 Task: Add Derma-E Vitamin C Weightless Moisturizer SPF 45 to the cart.
Action: Mouse moved to (850, 331)
Screenshot: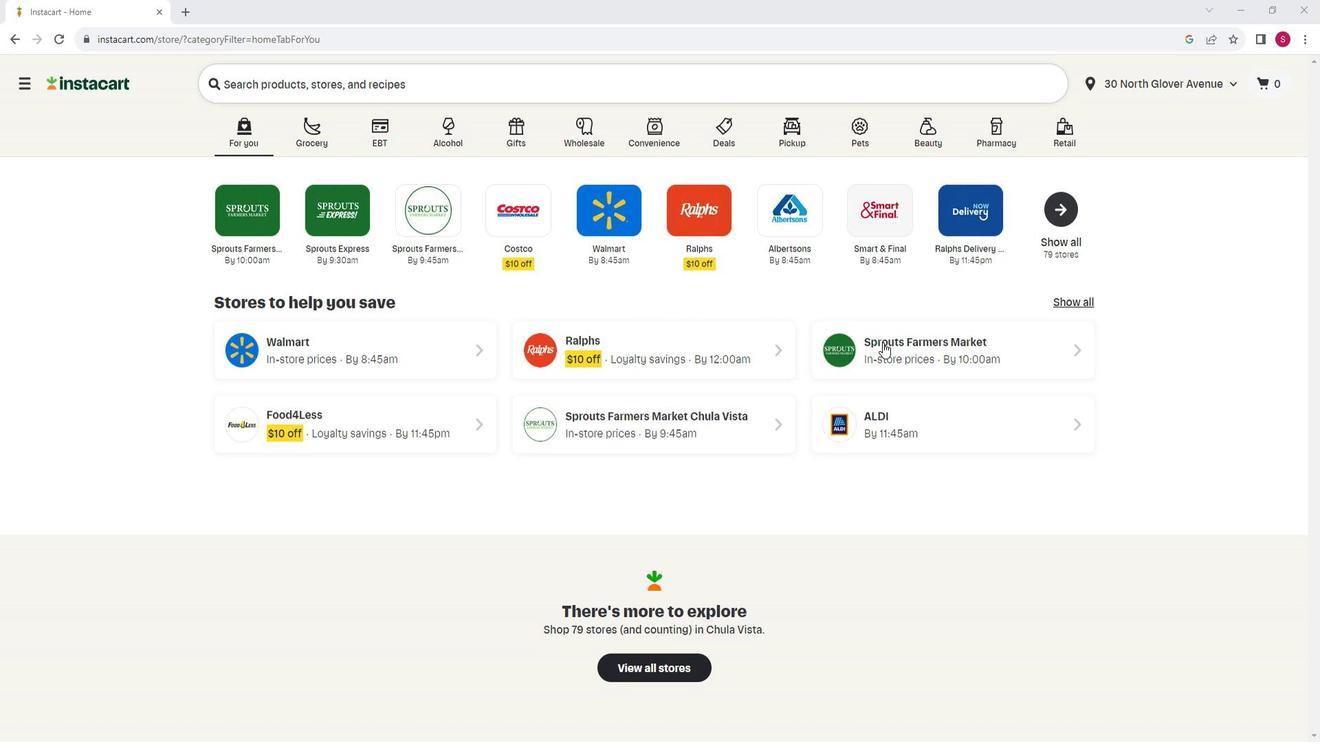
Action: Mouse pressed left at (850, 331)
Screenshot: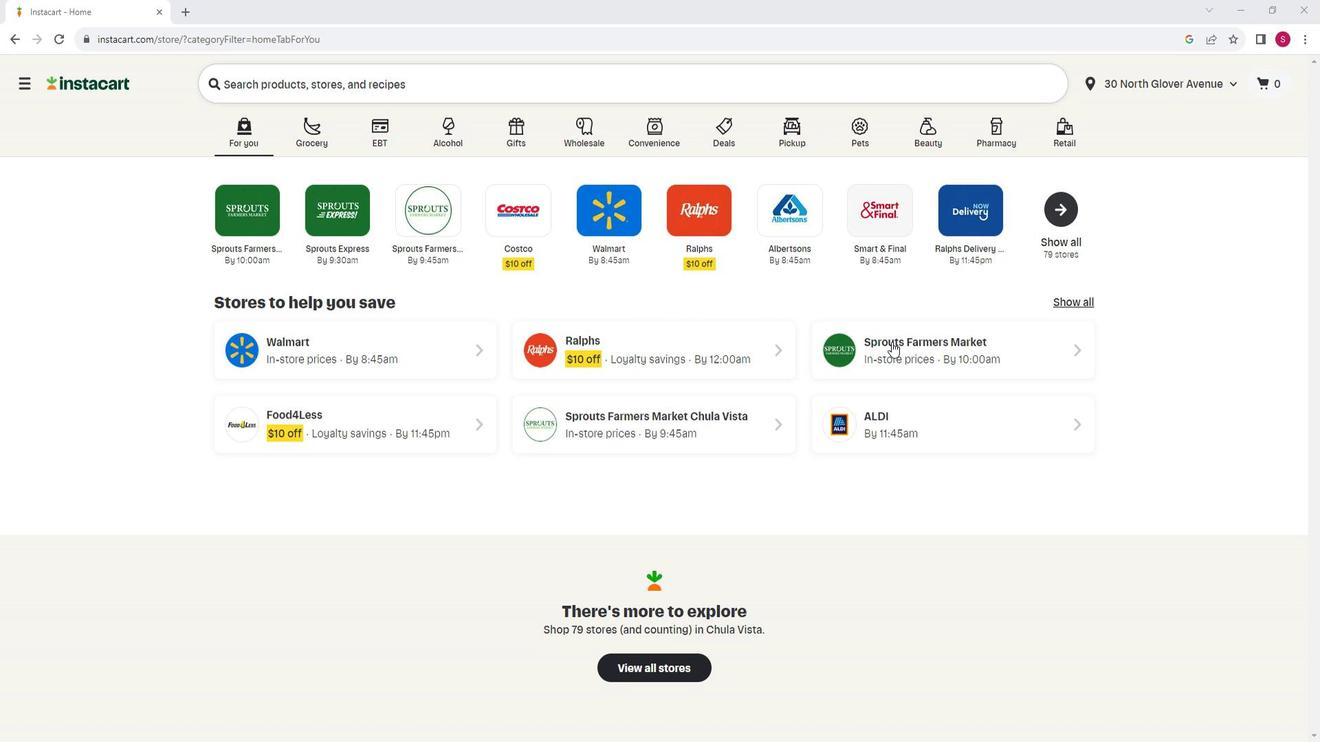 
Action: Mouse moved to (114, 472)
Screenshot: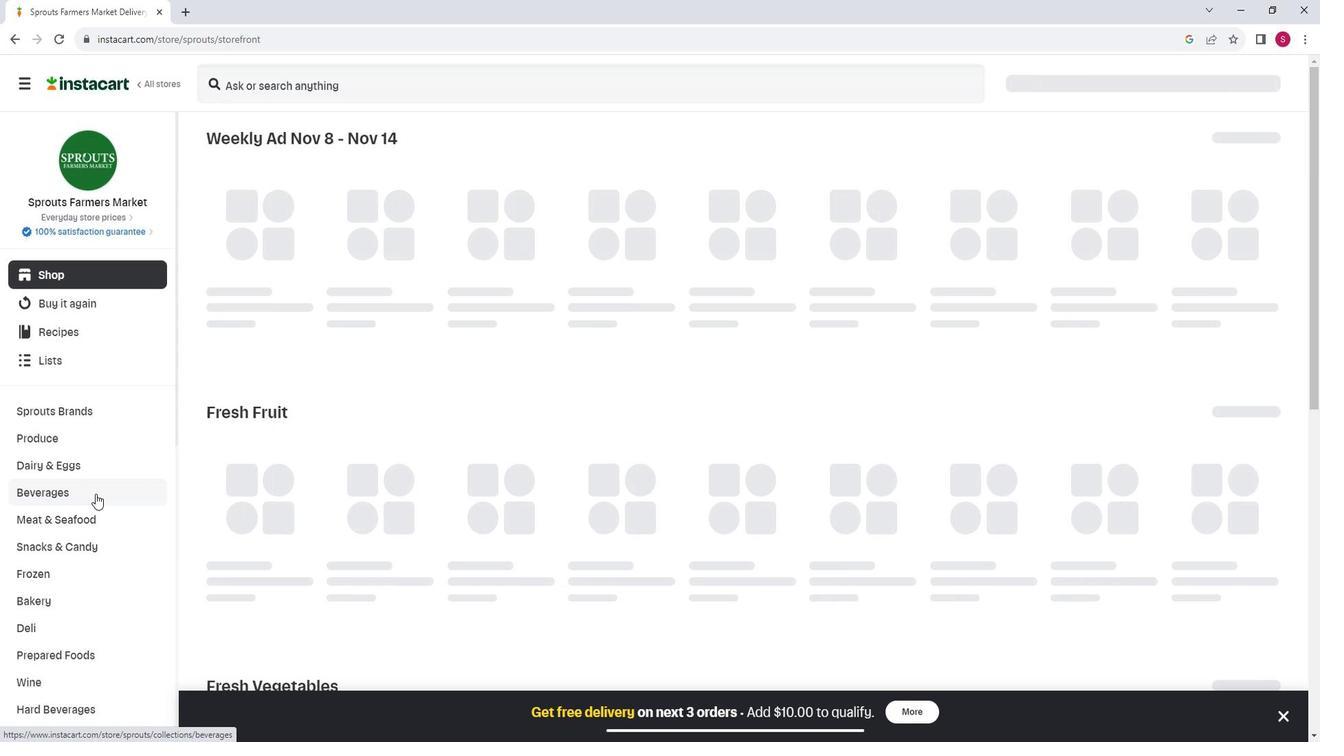 
Action: Mouse scrolled (114, 471) with delta (0, 0)
Screenshot: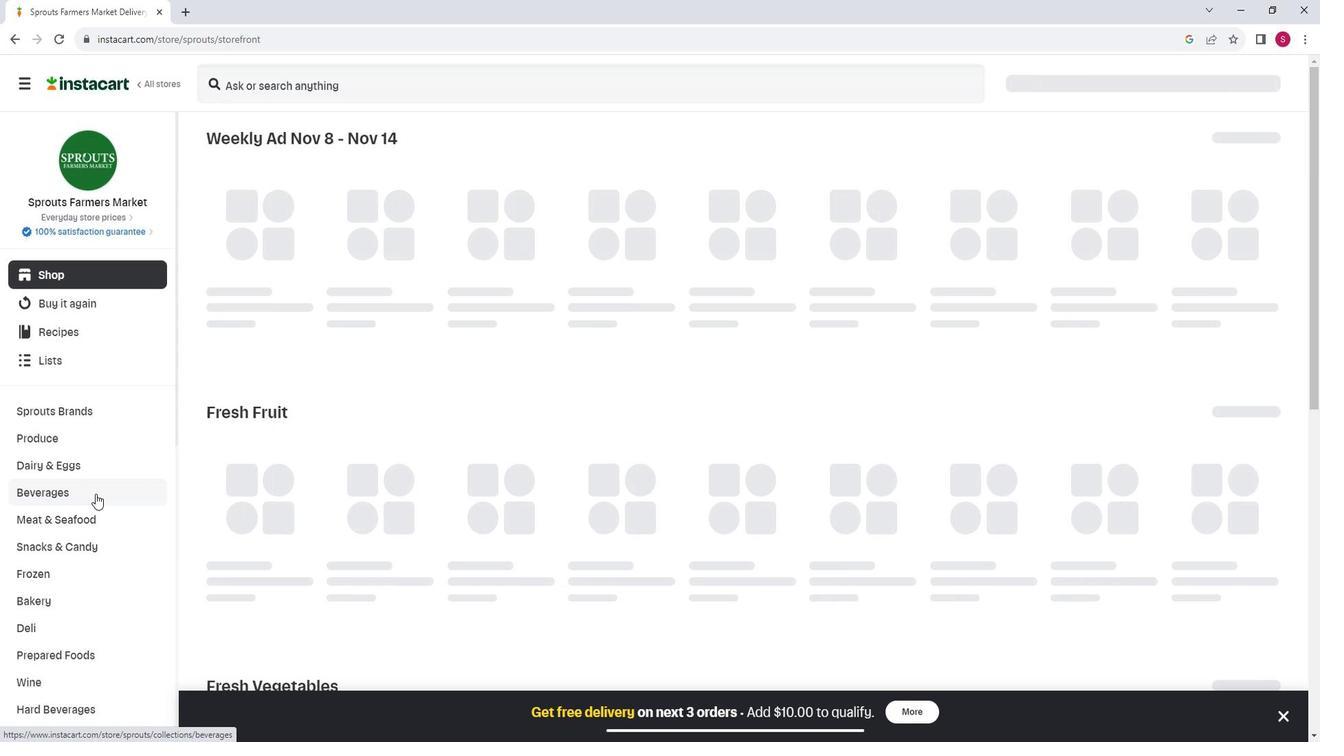 
Action: Mouse moved to (114, 471)
Screenshot: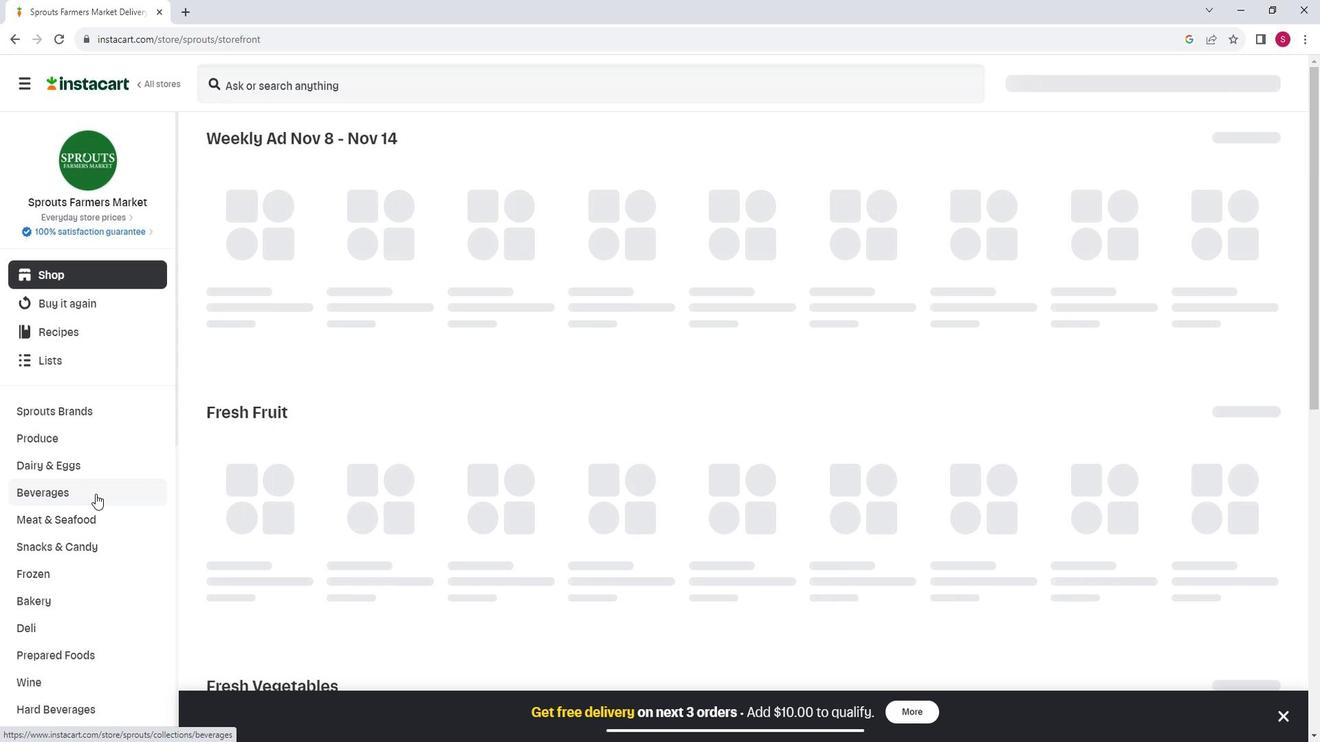 
Action: Mouse scrolled (114, 471) with delta (0, 0)
Screenshot: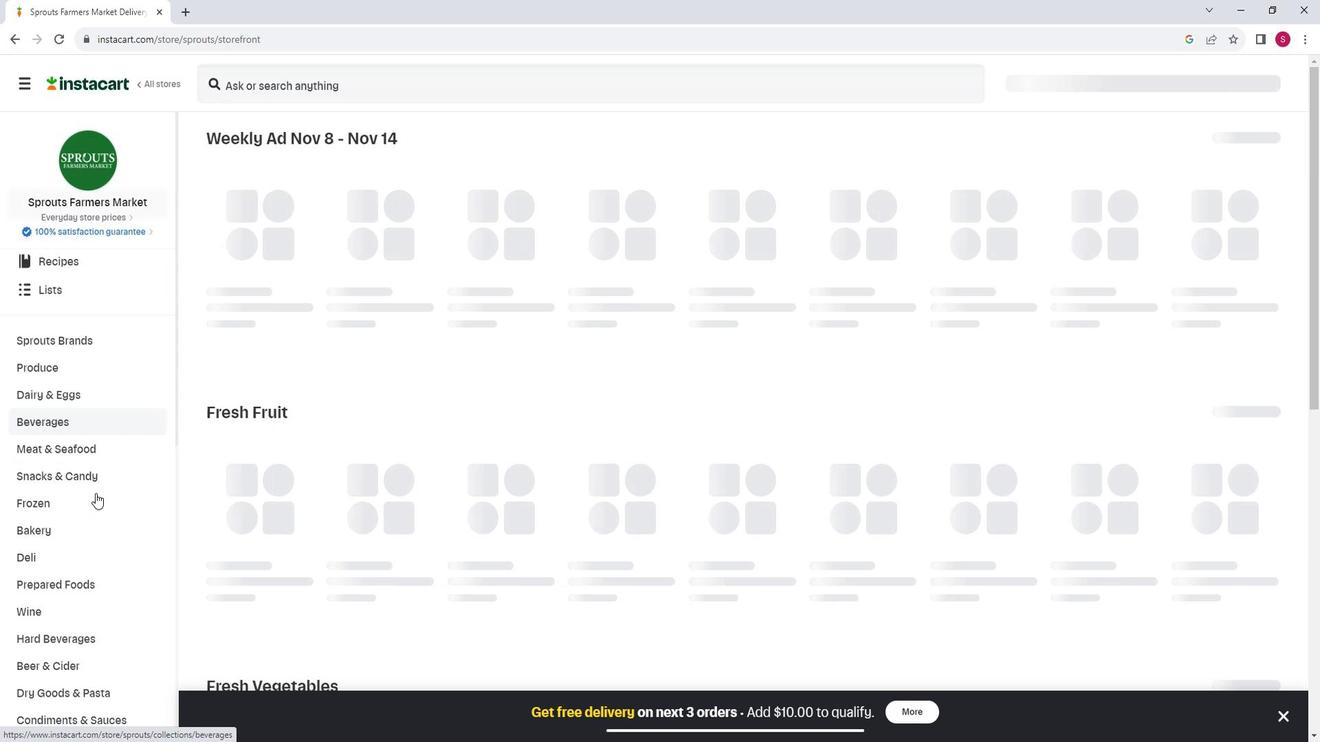 
Action: Mouse scrolled (114, 471) with delta (0, 0)
Screenshot: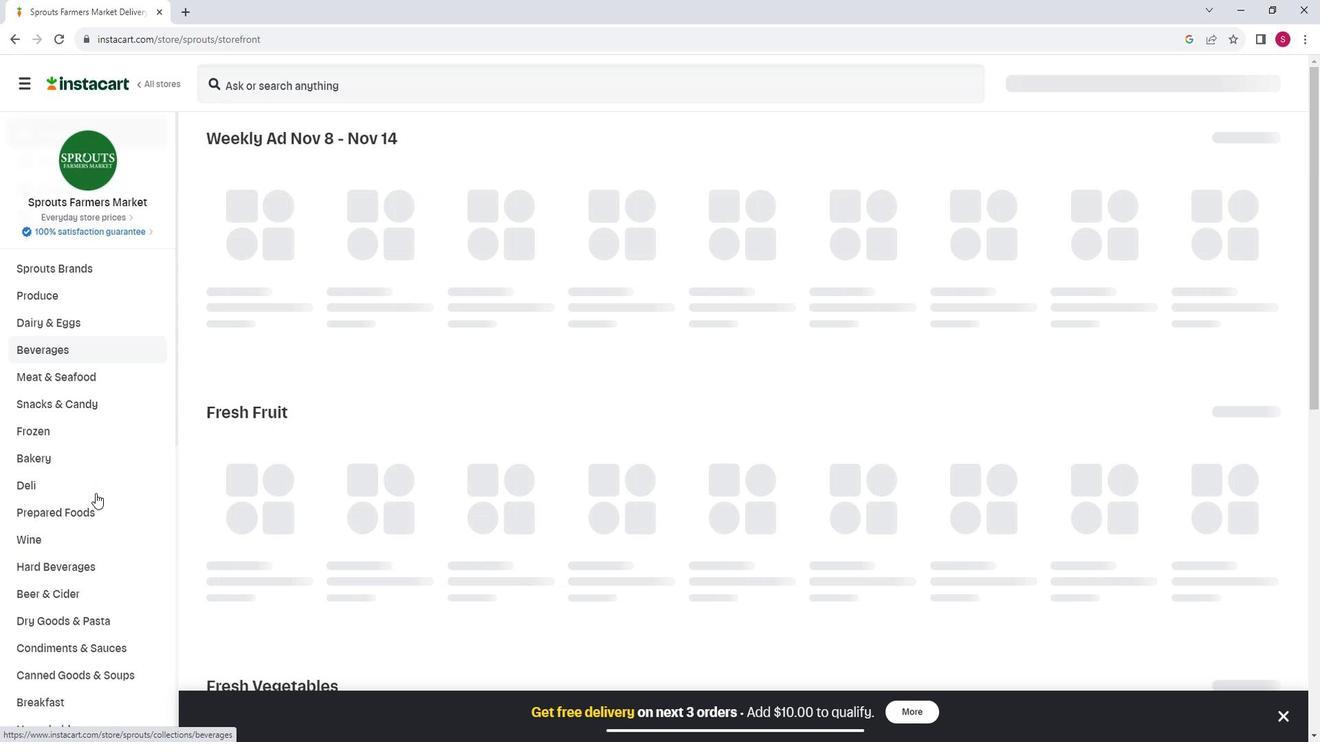 
Action: Mouse scrolled (114, 471) with delta (0, 0)
Screenshot: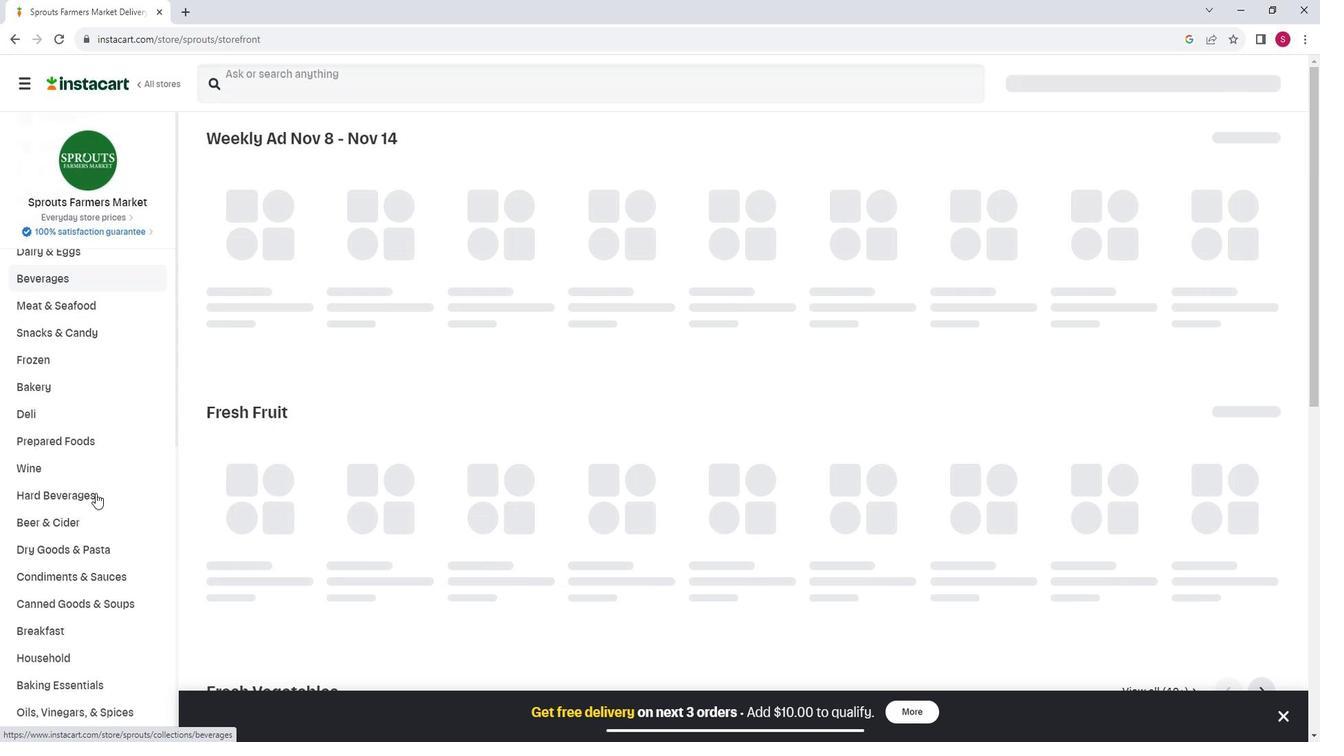 
Action: Mouse moved to (115, 469)
Screenshot: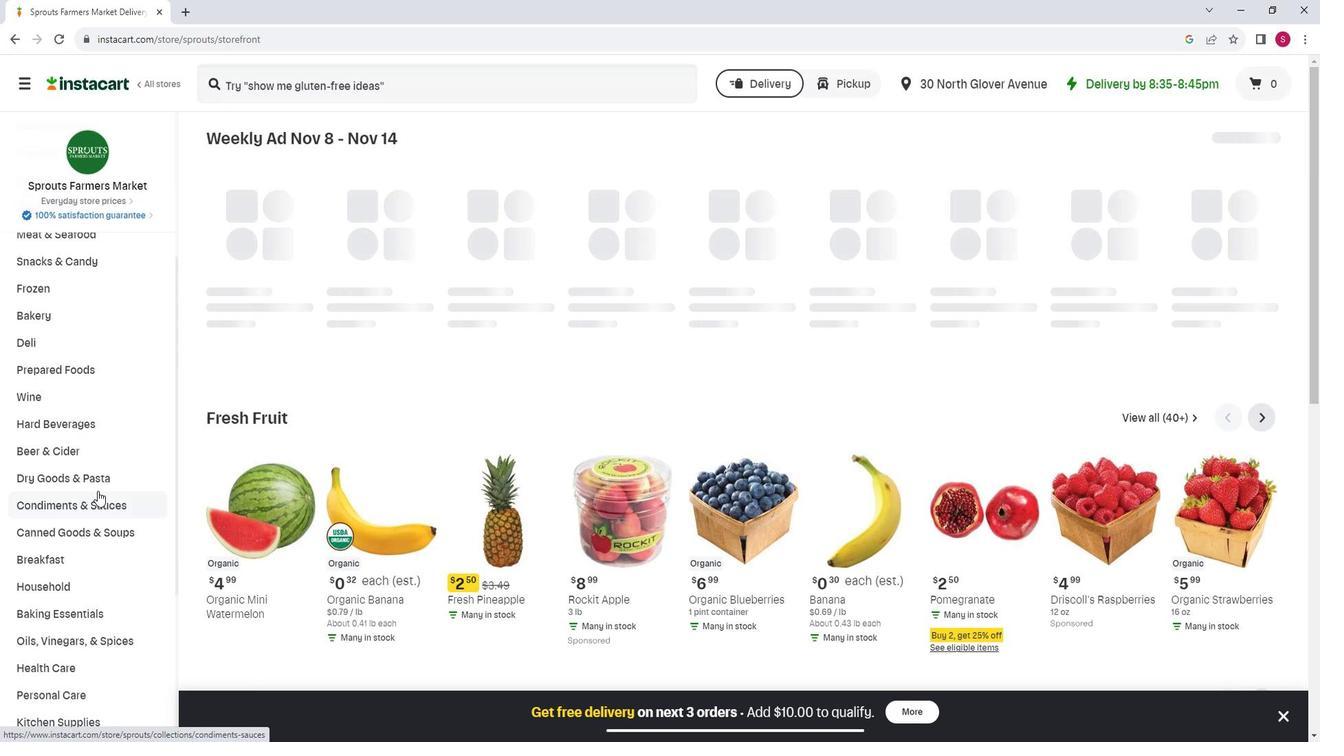 
Action: Mouse scrolled (115, 469) with delta (0, 0)
Screenshot: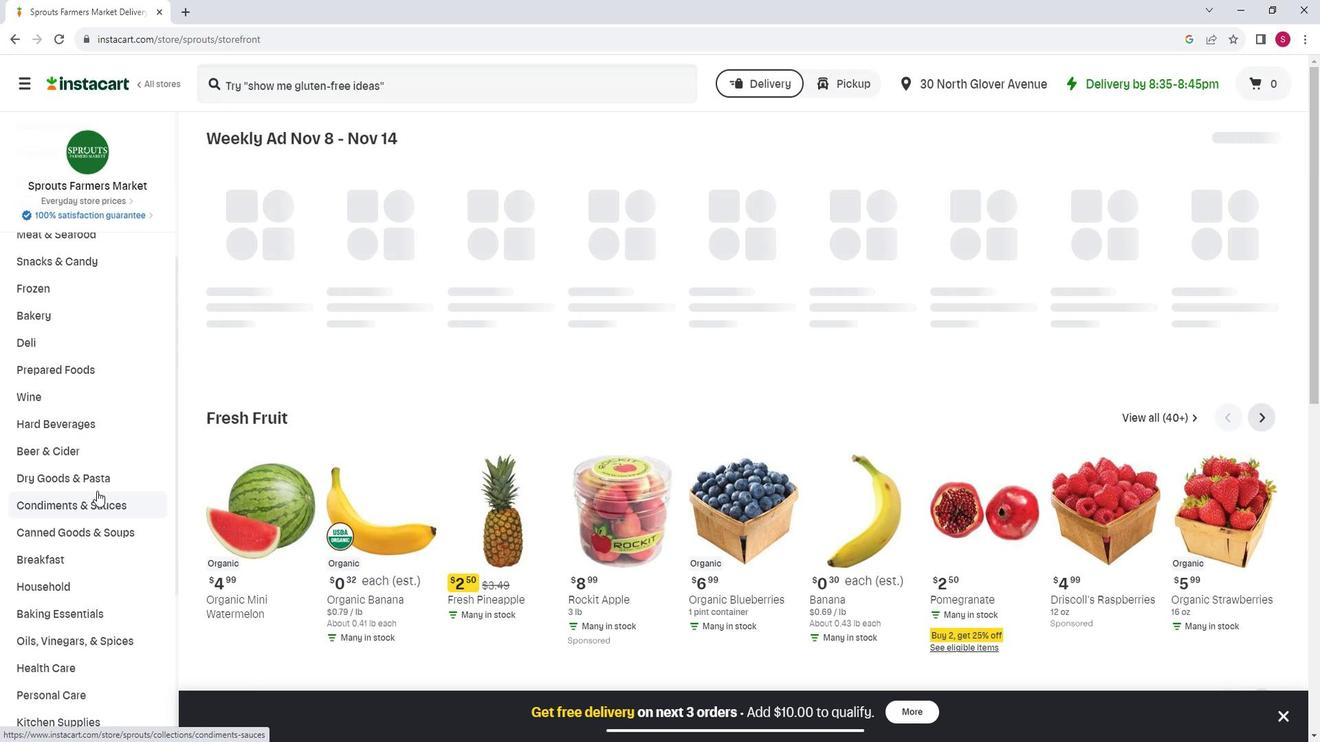 
Action: Mouse moved to (114, 469)
Screenshot: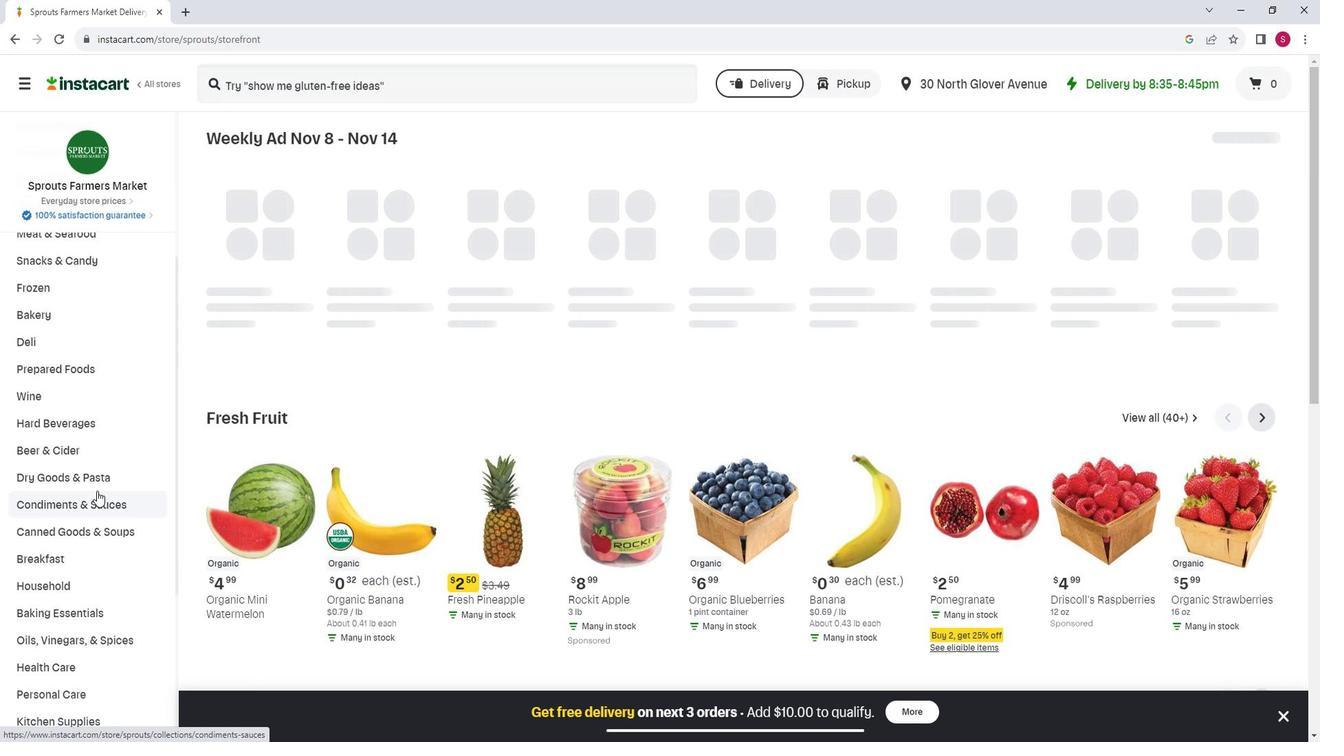 
Action: Mouse scrolled (114, 469) with delta (0, 0)
Screenshot: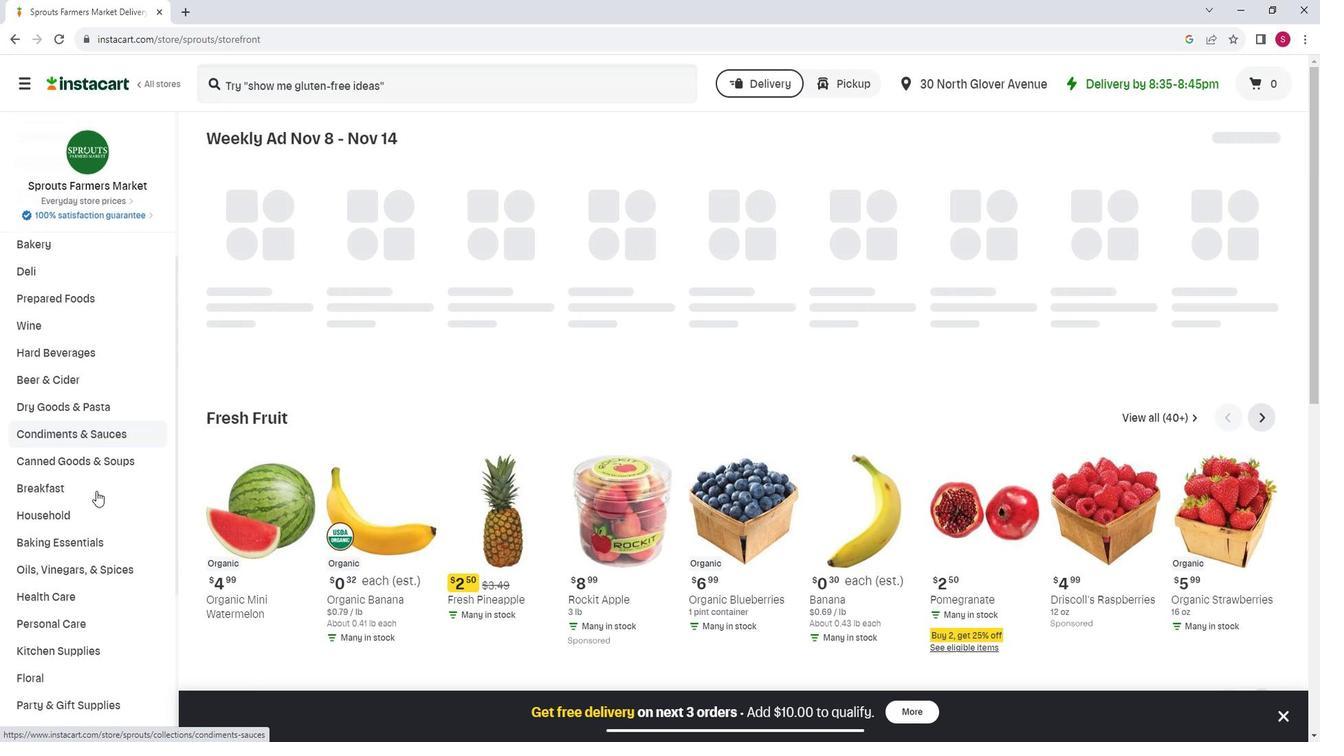 
Action: Mouse moved to (118, 522)
Screenshot: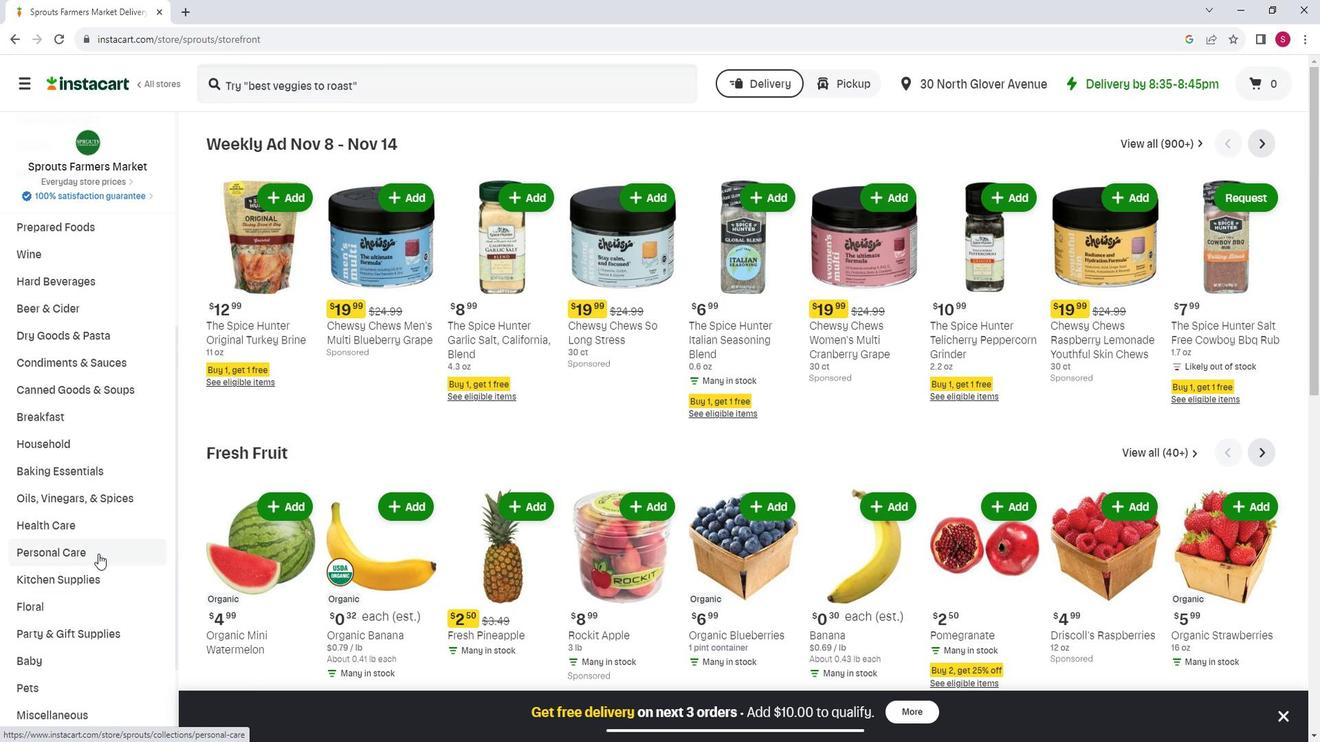
Action: Mouse pressed left at (118, 522)
Screenshot: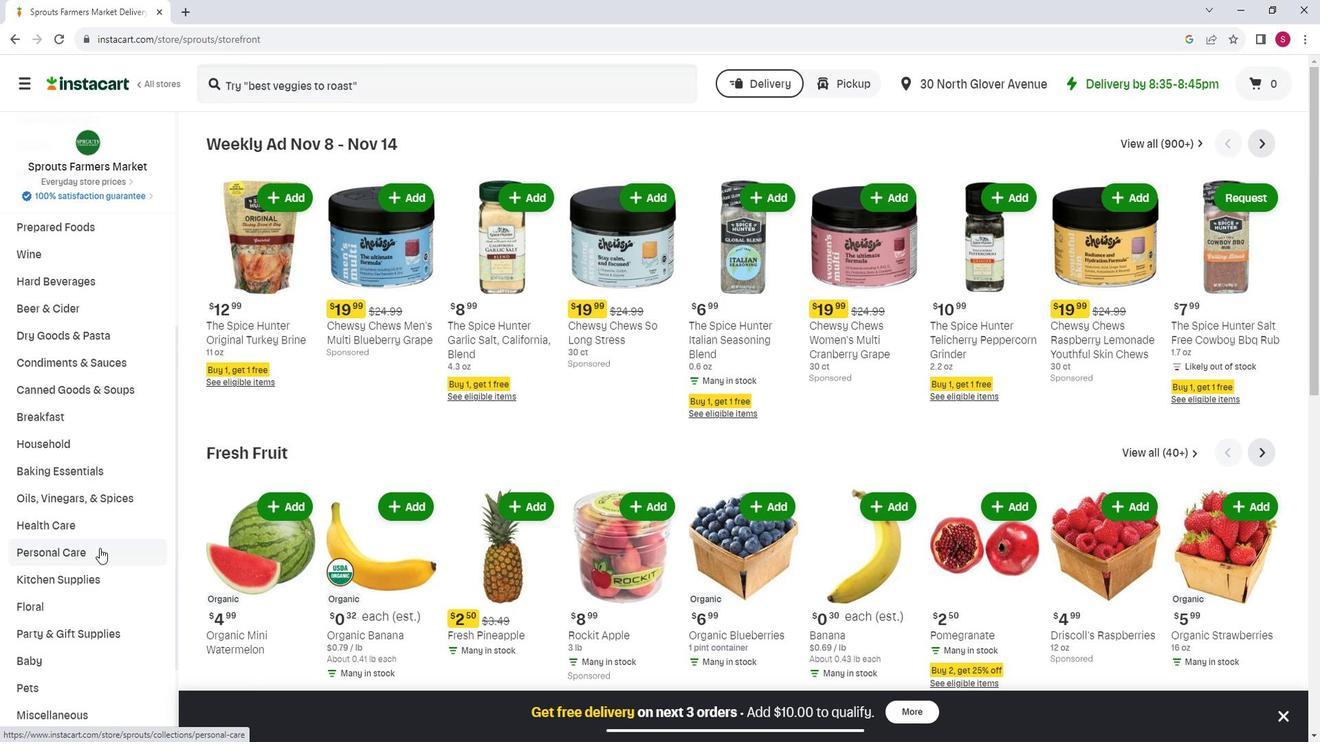 
Action: Mouse moved to (328, 179)
Screenshot: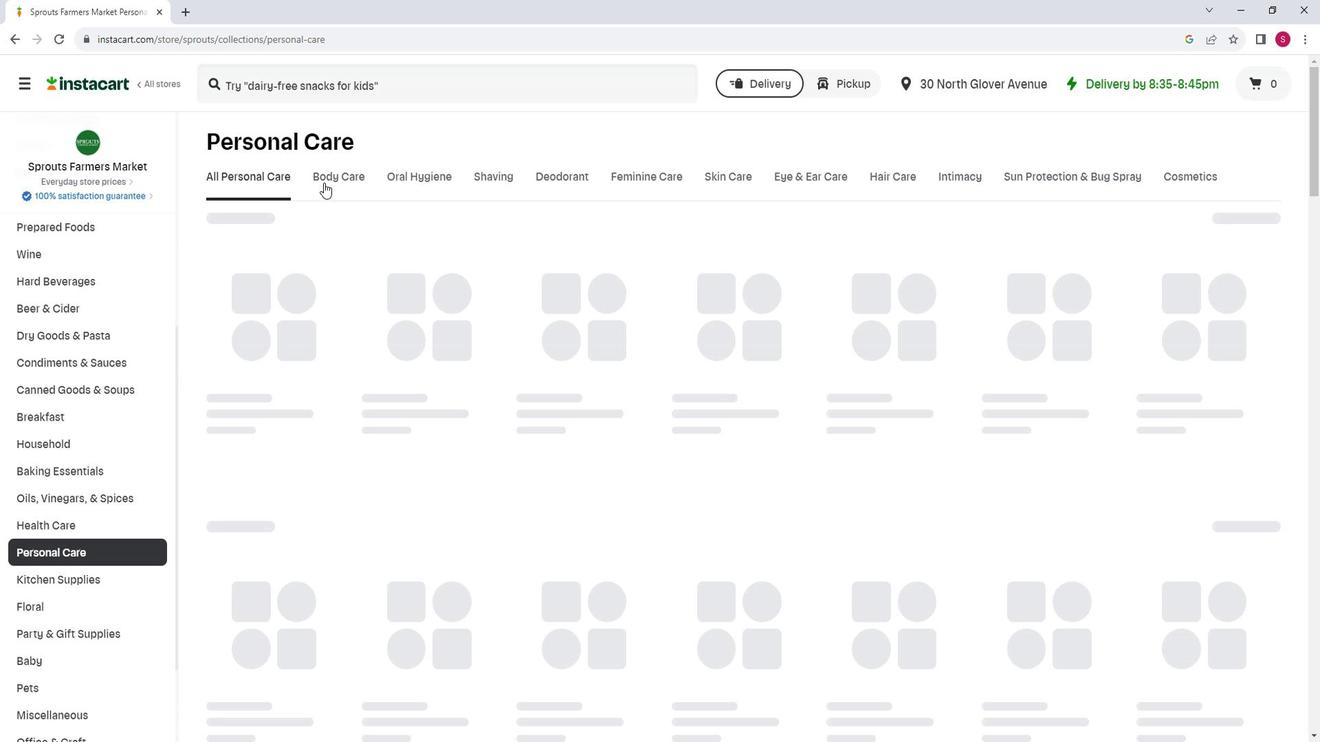 
Action: Mouse pressed left at (328, 179)
Screenshot: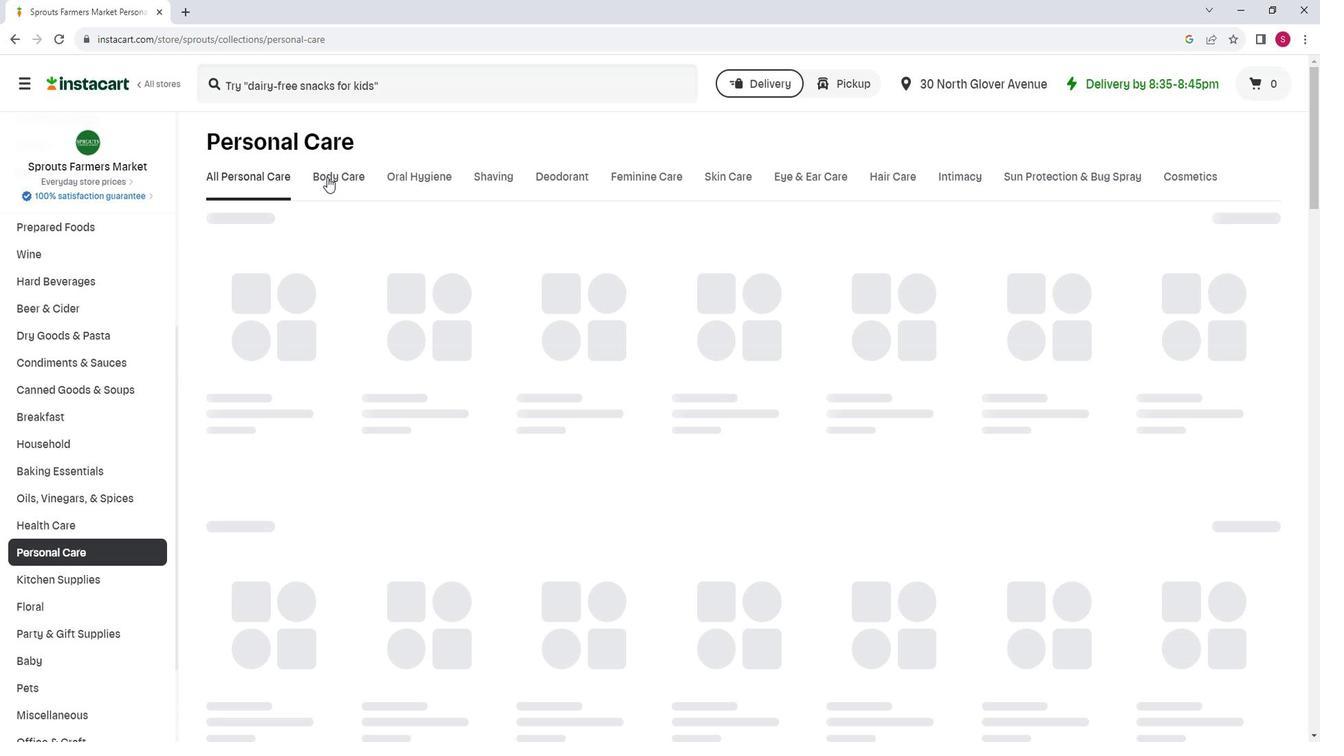 
Action: Mouse moved to (525, 231)
Screenshot: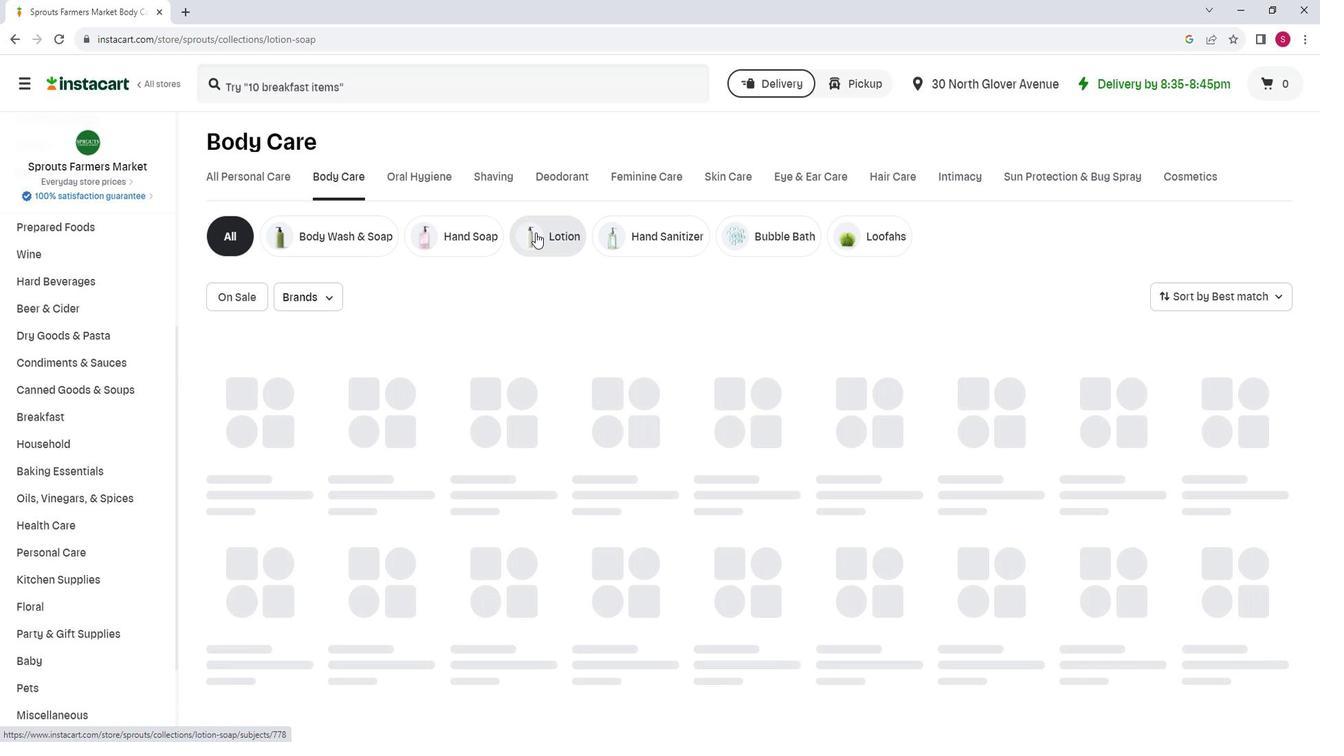 
Action: Mouse pressed left at (525, 231)
Screenshot: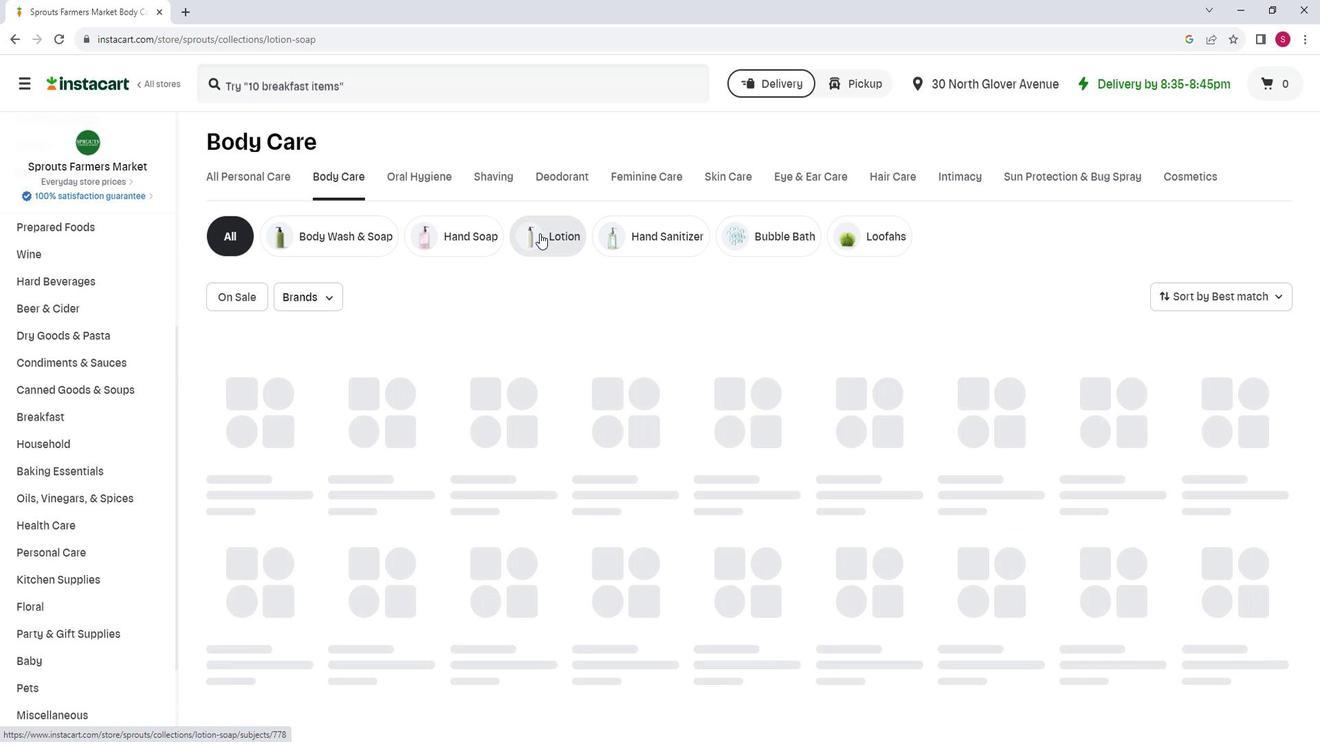
Action: Mouse moved to (368, 93)
Screenshot: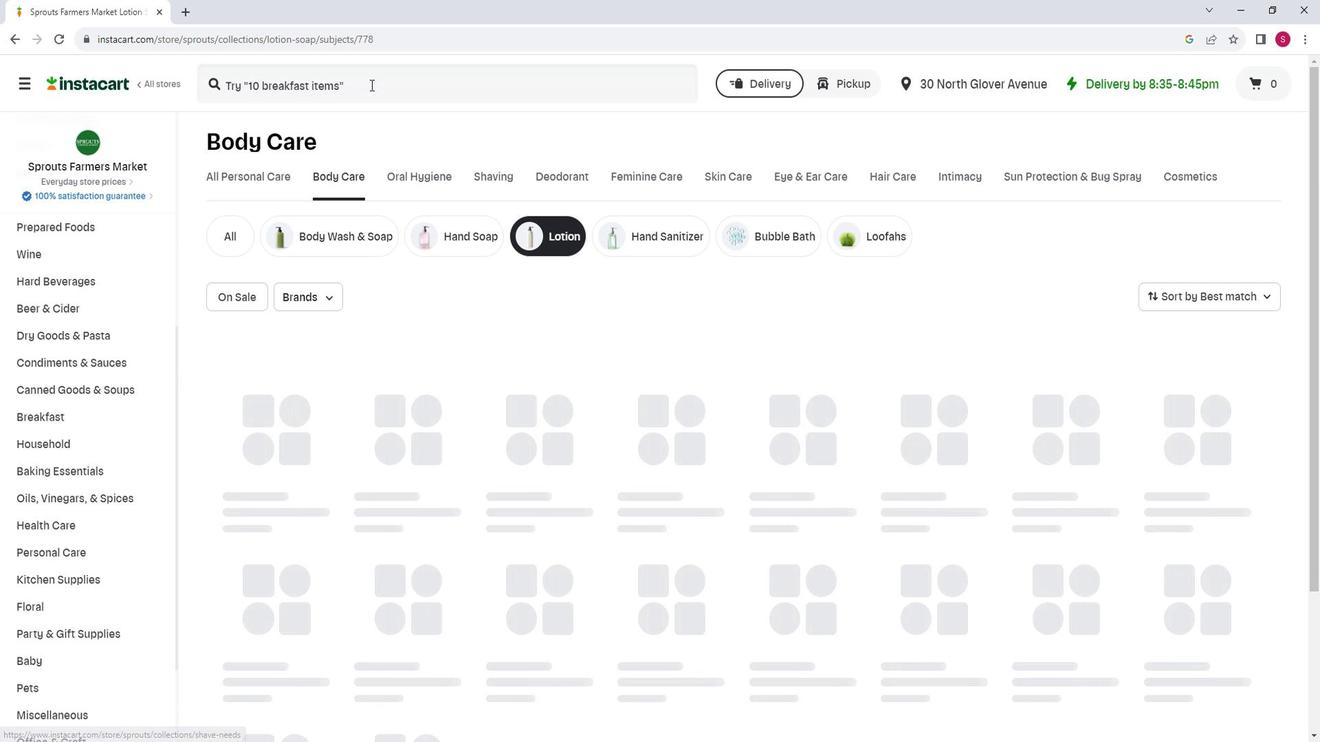 
Action: Mouse pressed left at (368, 93)
Screenshot: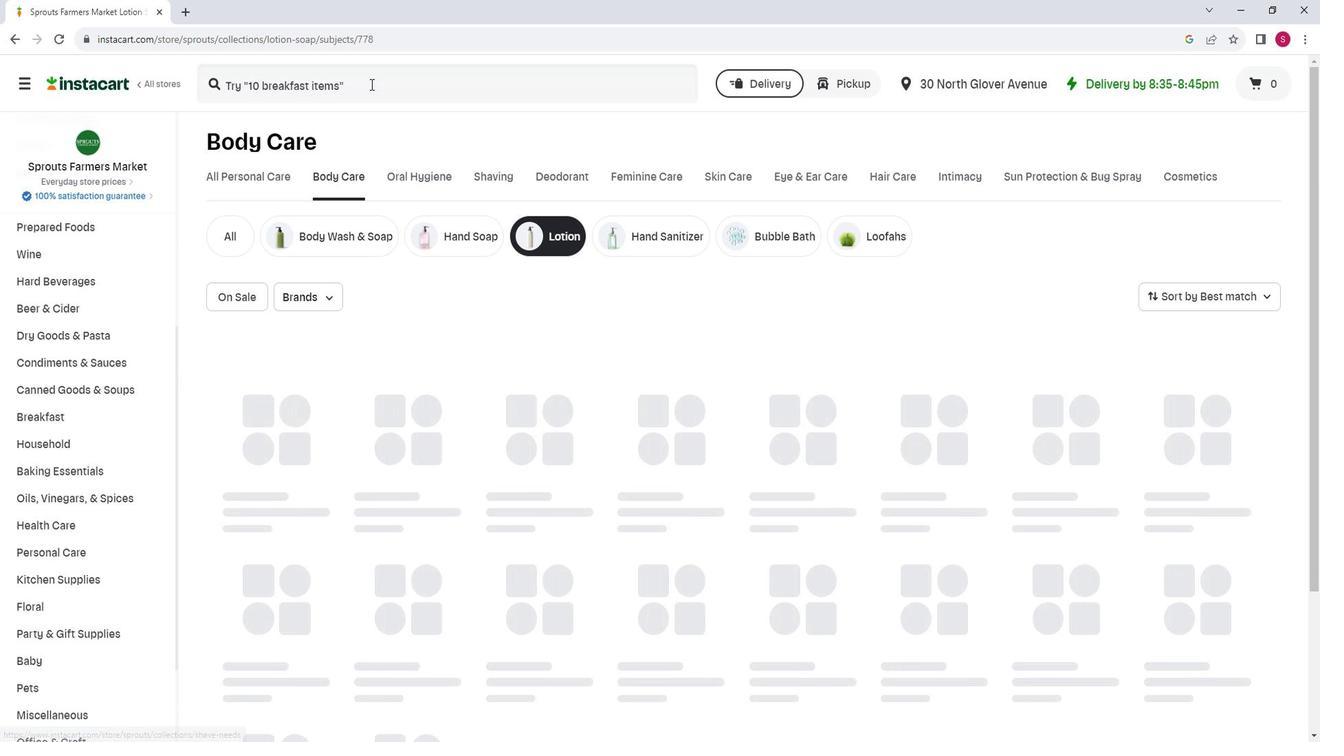 
Action: Mouse moved to (367, 93)
Screenshot: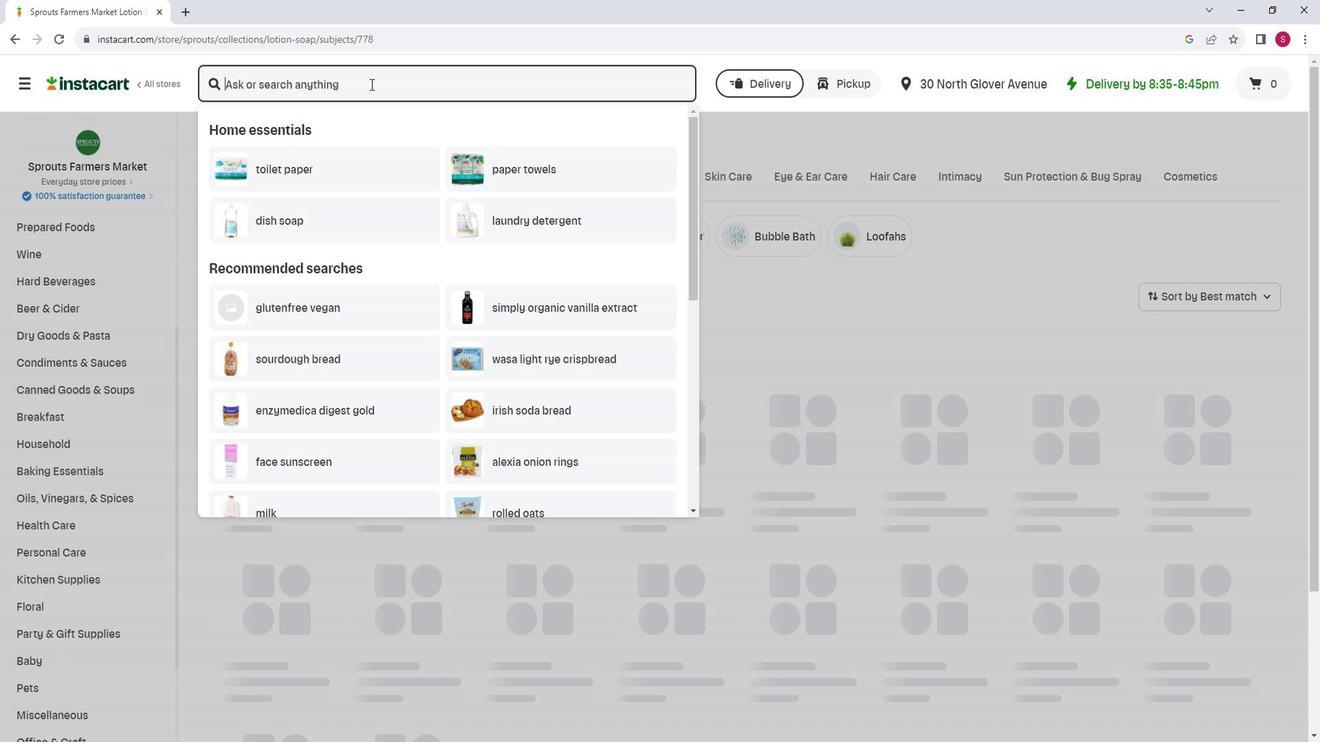 
Action: Key pressed <Key.shift>Derma<Key.space><Key.backspace>-<Key.shift>E<Key.space><Key.shift>Vitamin<Key.space><Key.shift>C<Key.space><Key.shift>Weighless<Key.space><Key.left><Key.left><Key.left><Key.left><Key.left>t<Key.right><Key.right><Key.right><Key.right><Key.right><Key.shift>Moisturizer<Key.space><Key.shift>SPF<Key.space>45
Screenshot: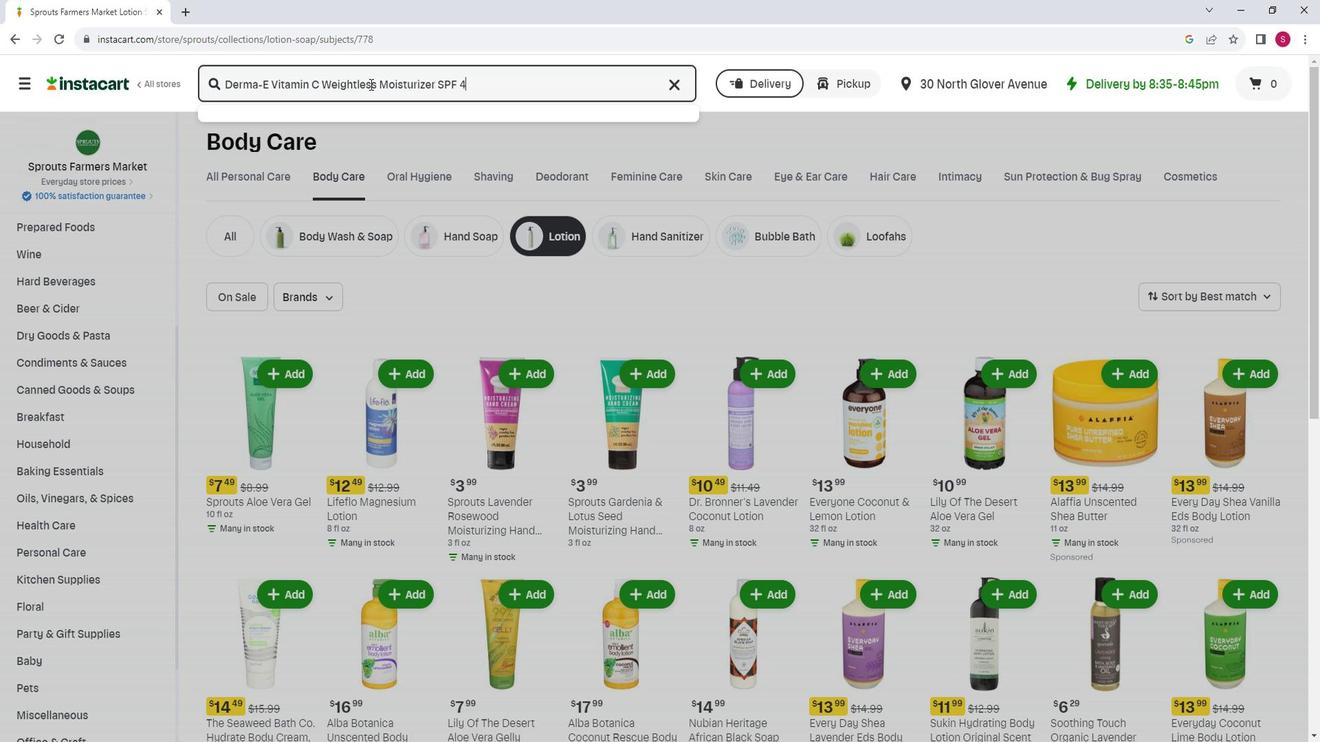
Action: Mouse moved to (427, 154)
Screenshot: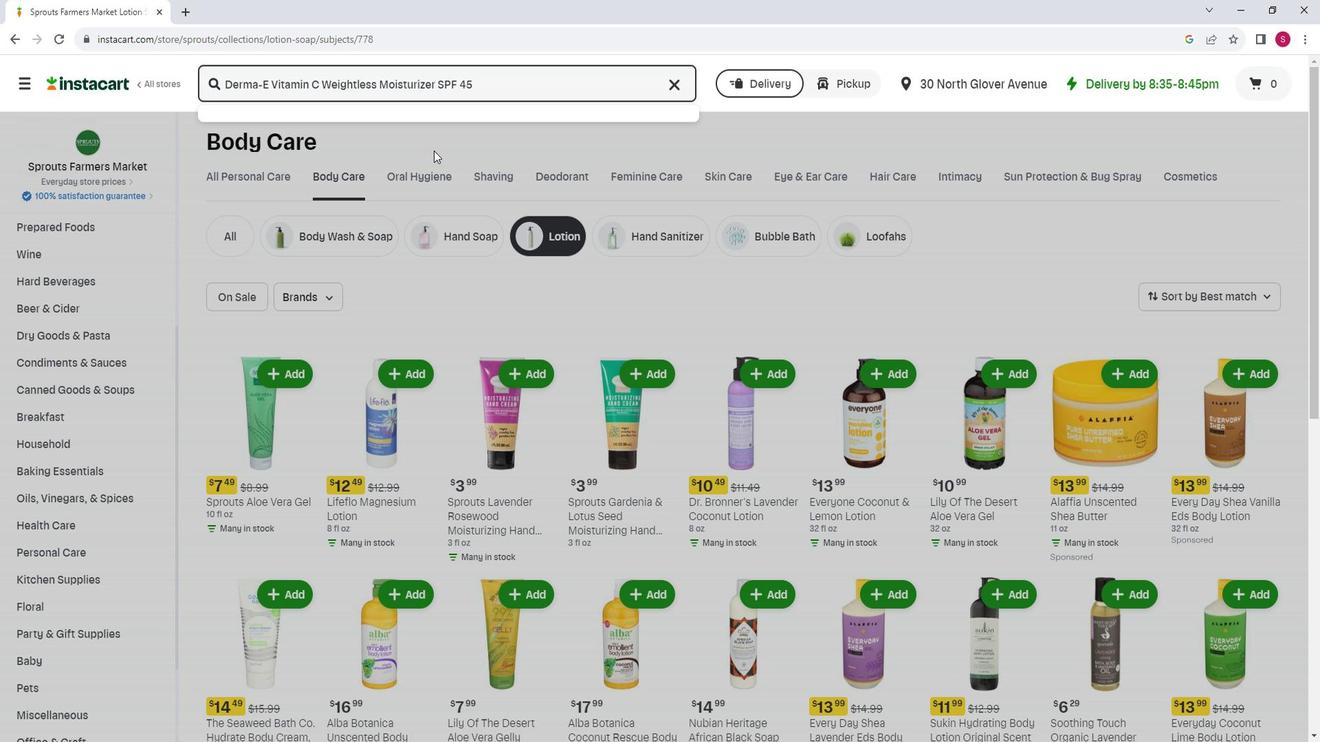 
Action: Key pressed <Key.enter>
Screenshot: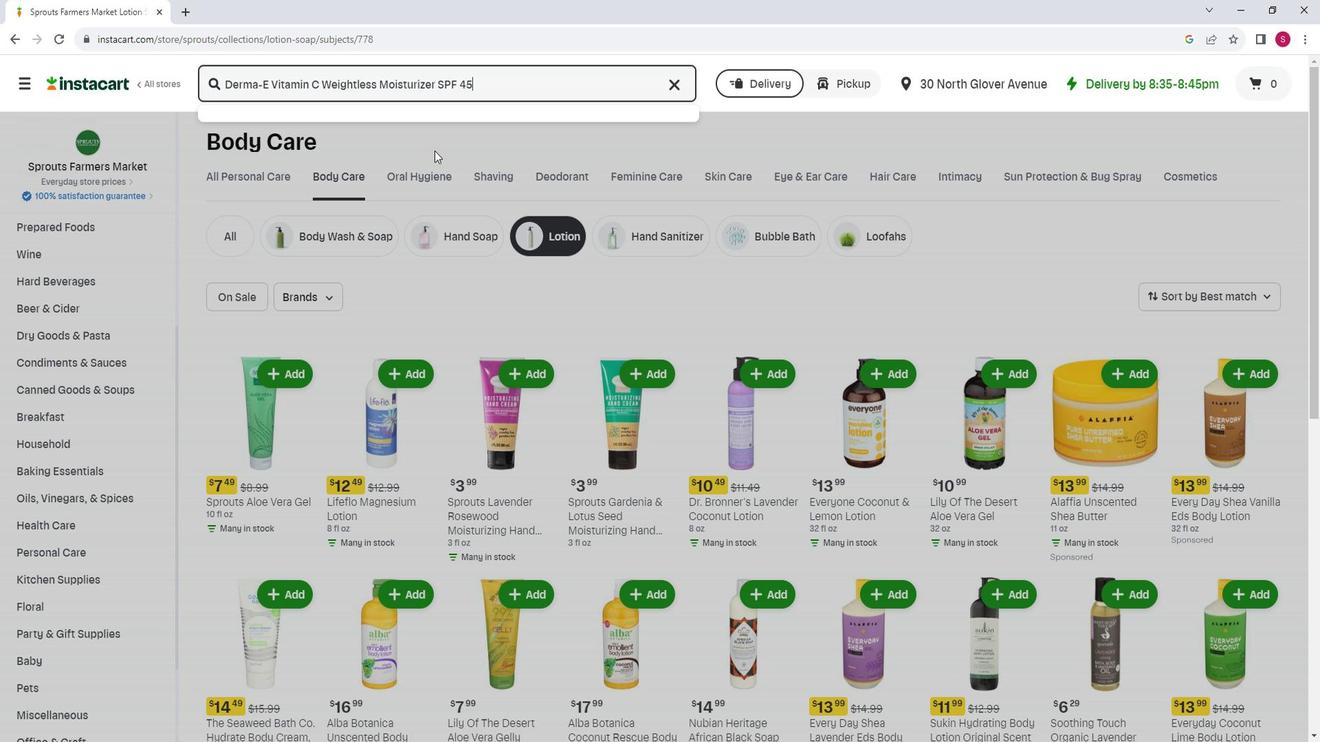 
Action: Mouse moved to (383, 169)
Screenshot: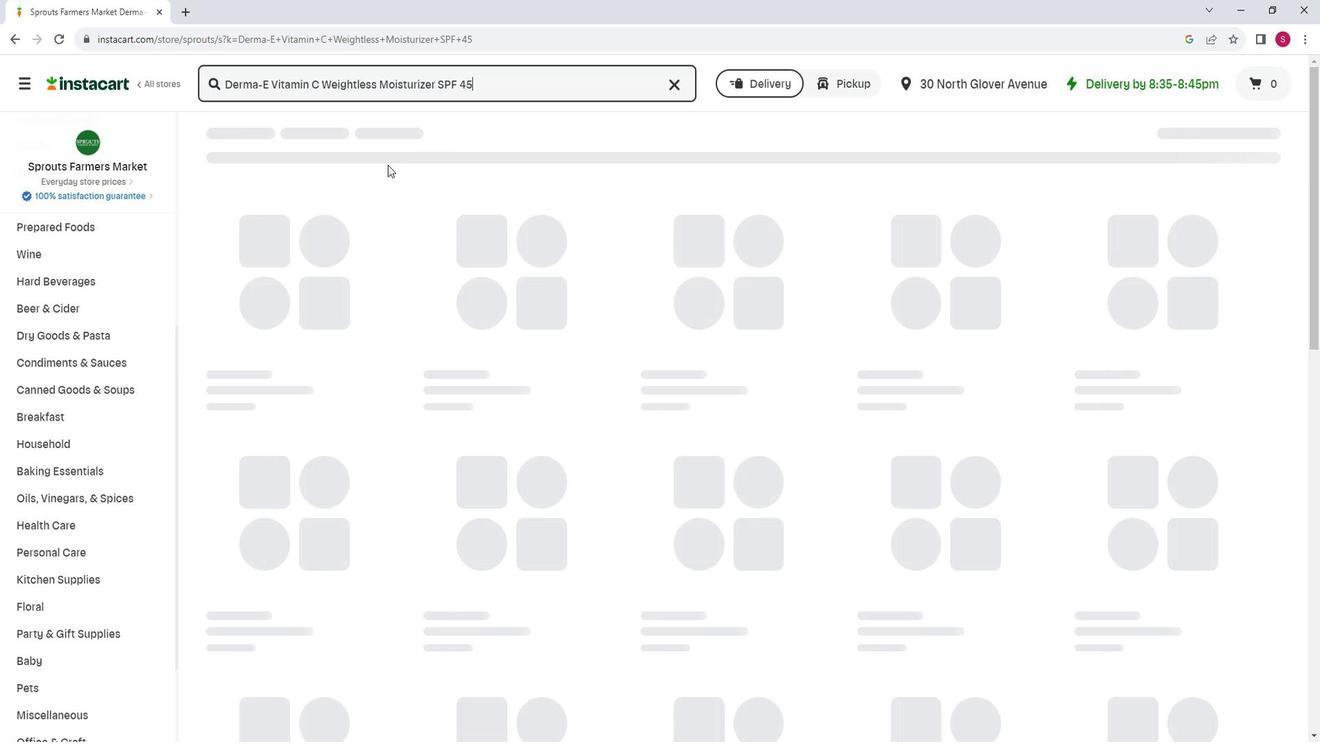 
Action: Mouse scrolled (383, 169) with delta (0, 0)
Screenshot: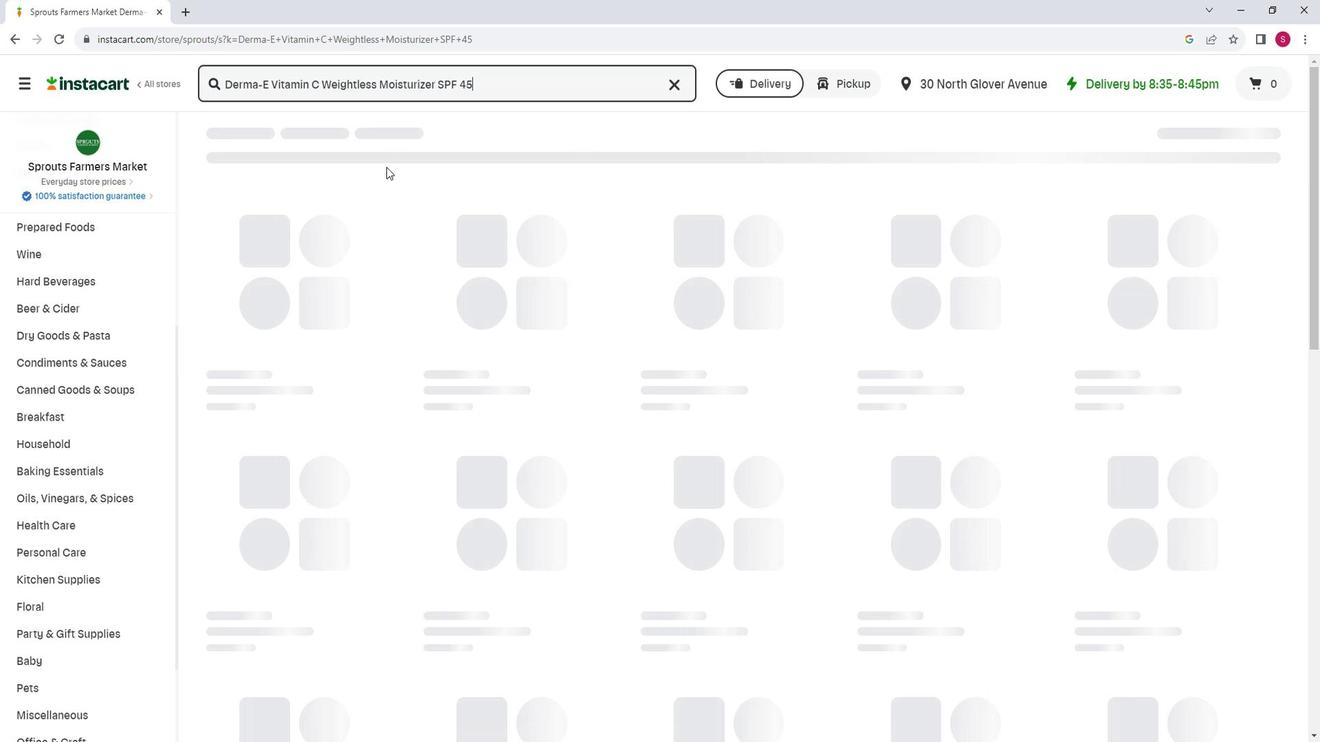 
Action: Mouse scrolled (383, 169) with delta (0, 0)
Screenshot: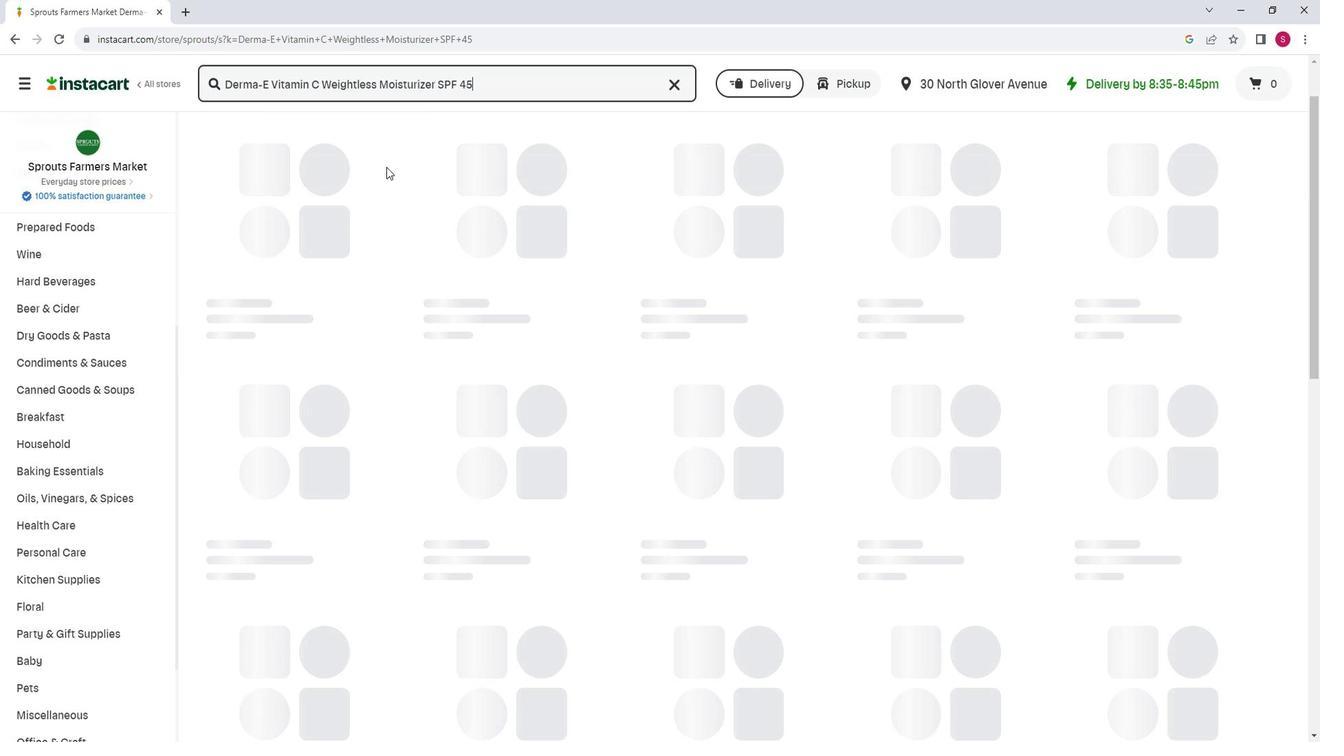 
Action: Mouse moved to (383, 169)
Screenshot: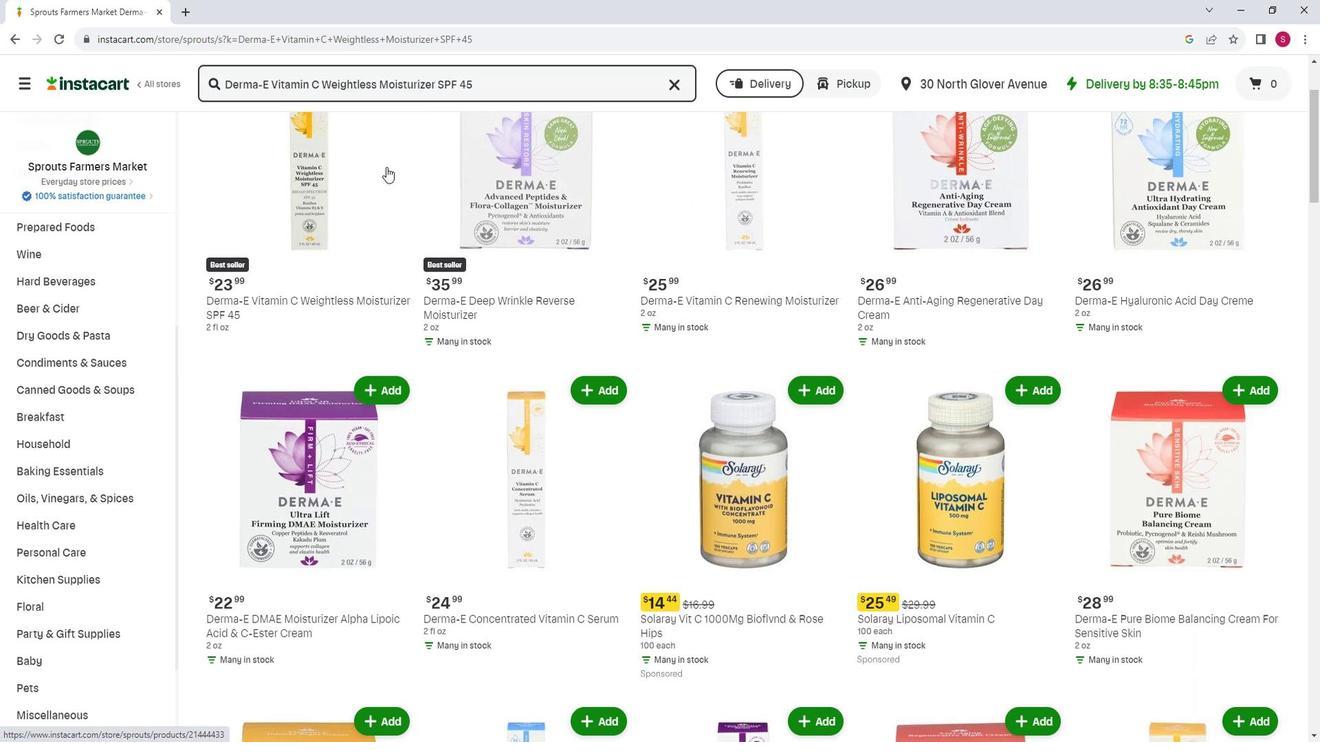 
Action: Mouse scrolled (383, 169) with delta (0, 0)
Screenshot: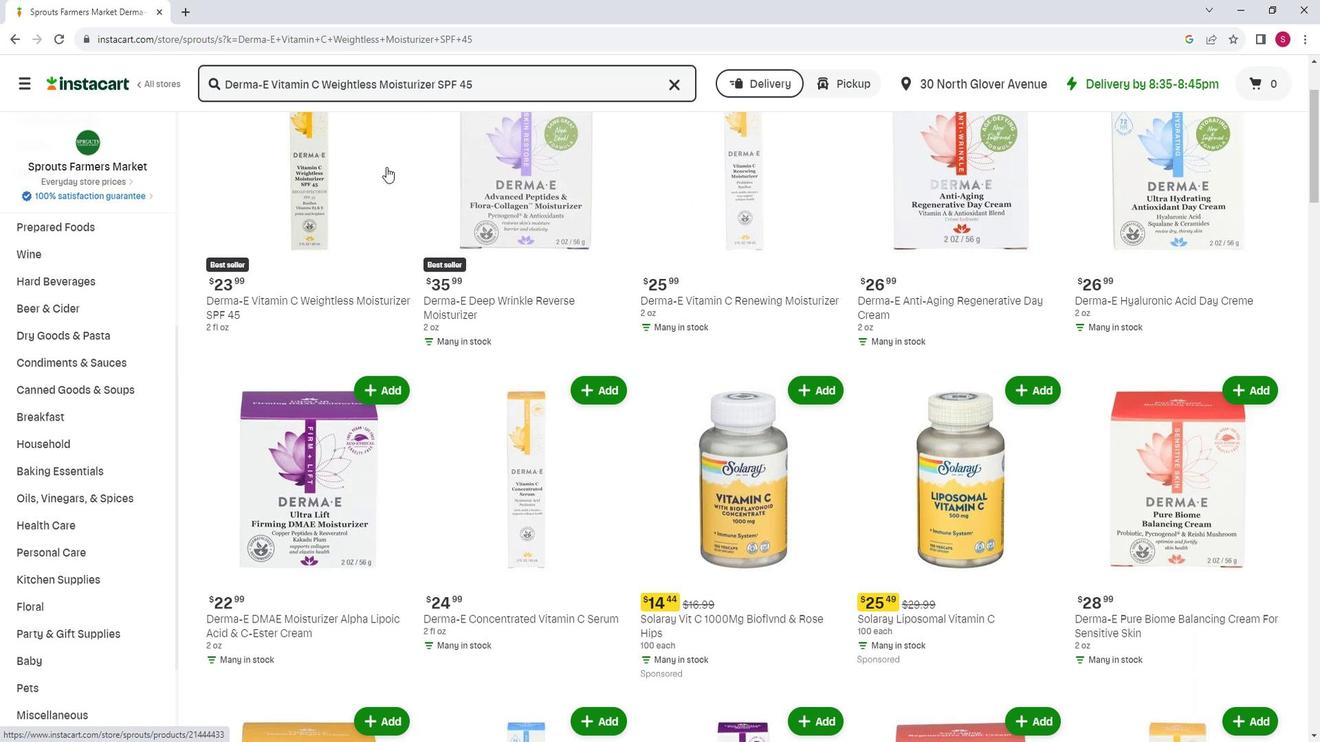 
Action: Mouse moved to (383, 169)
Screenshot: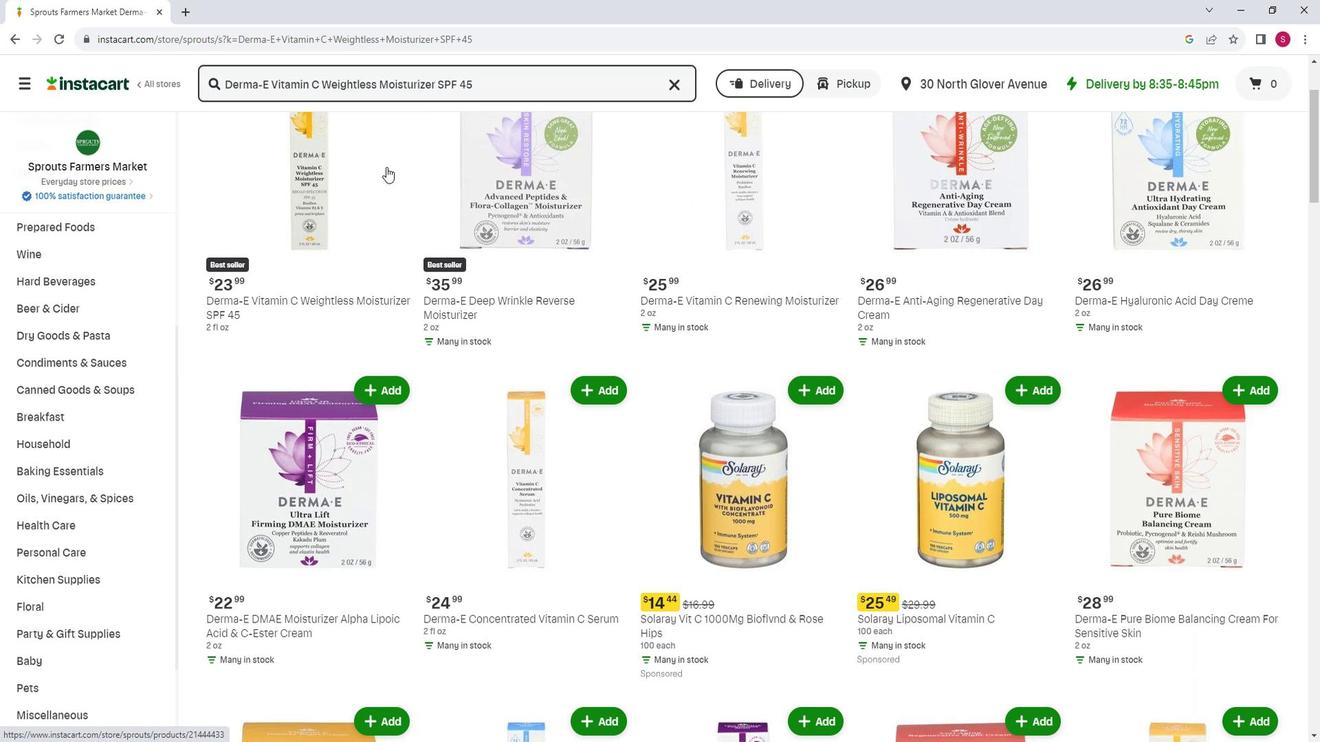 
Action: Mouse scrolled (383, 170) with delta (0, 0)
Screenshot: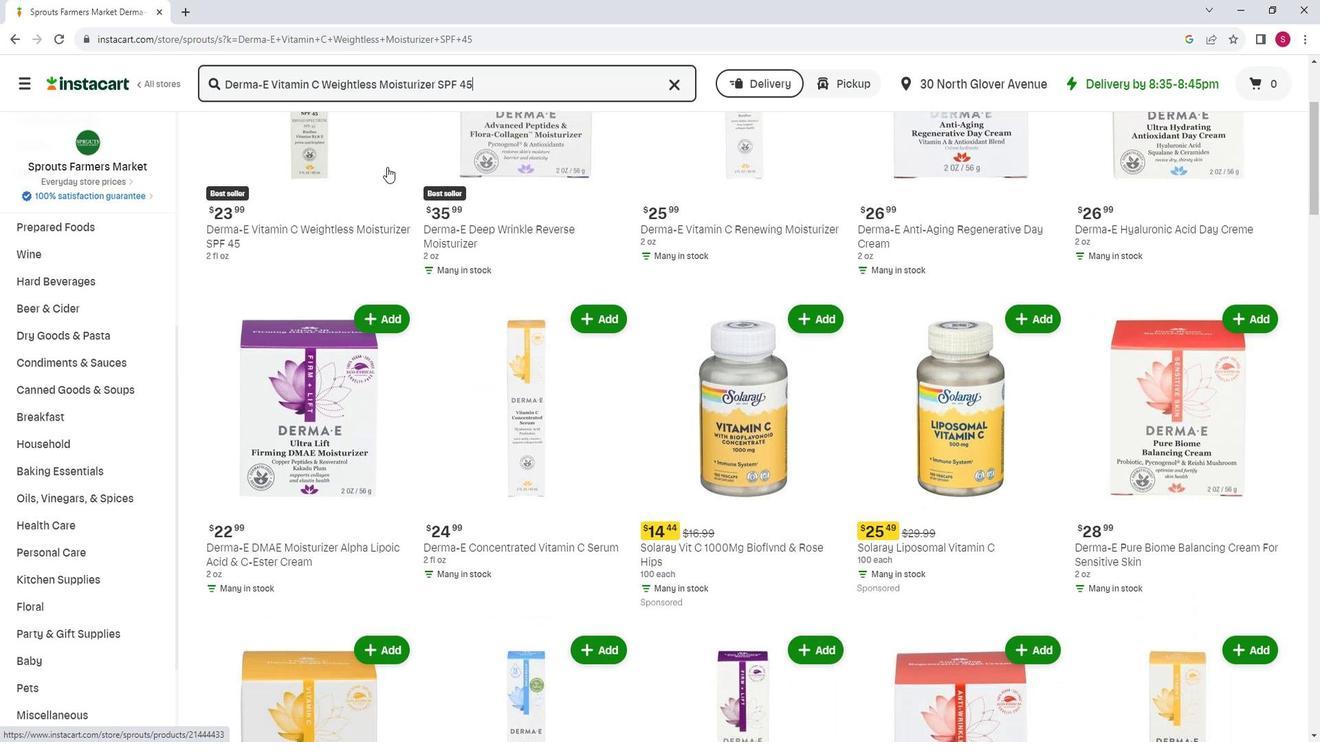 
Action: Mouse scrolled (383, 170) with delta (0, 0)
Screenshot: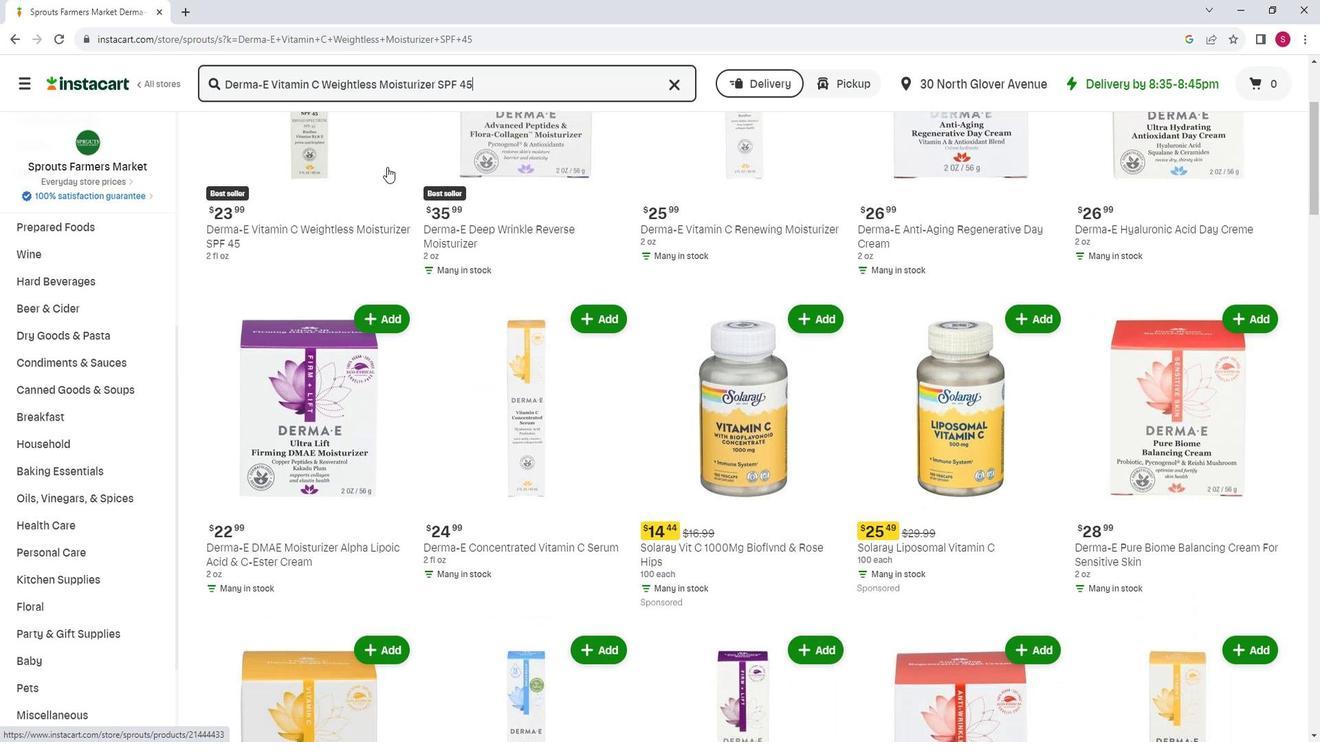 
Action: Mouse scrolled (383, 170) with delta (0, 0)
Screenshot: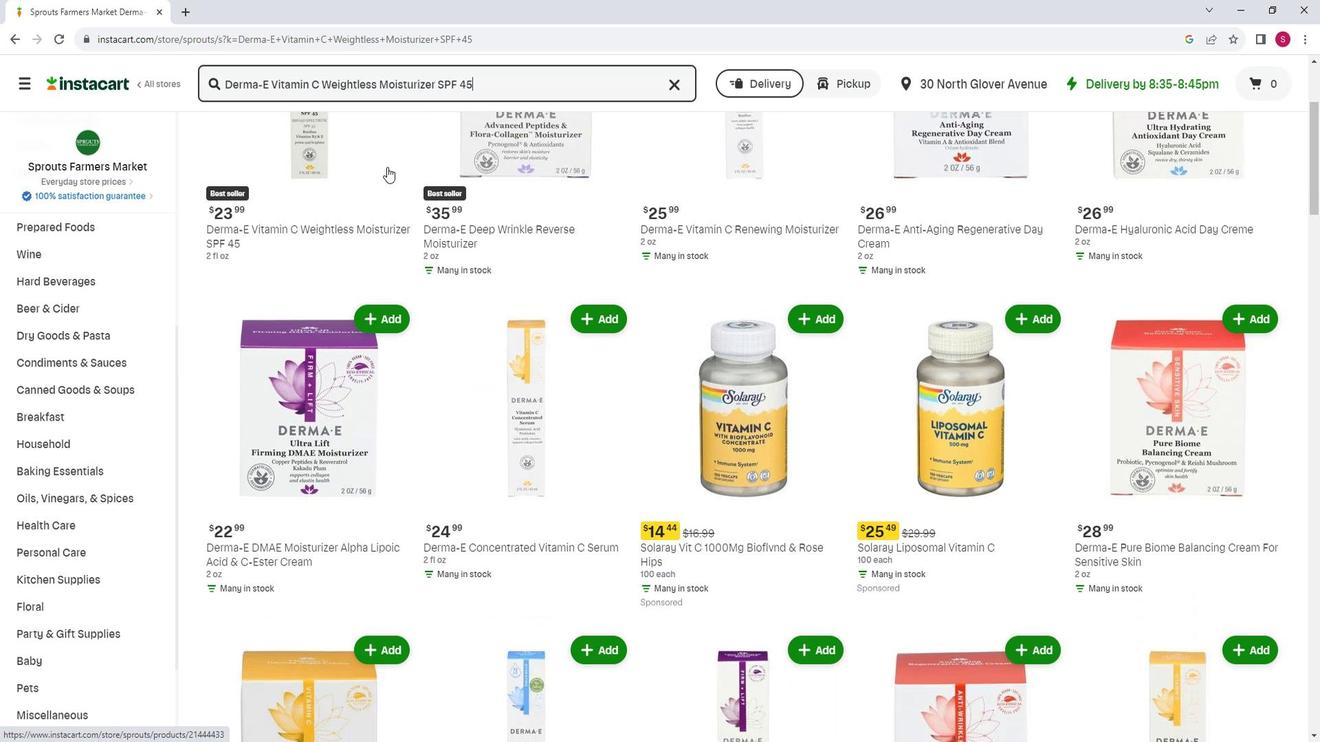 
Action: Mouse scrolled (383, 170) with delta (0, 0)
Screenshot: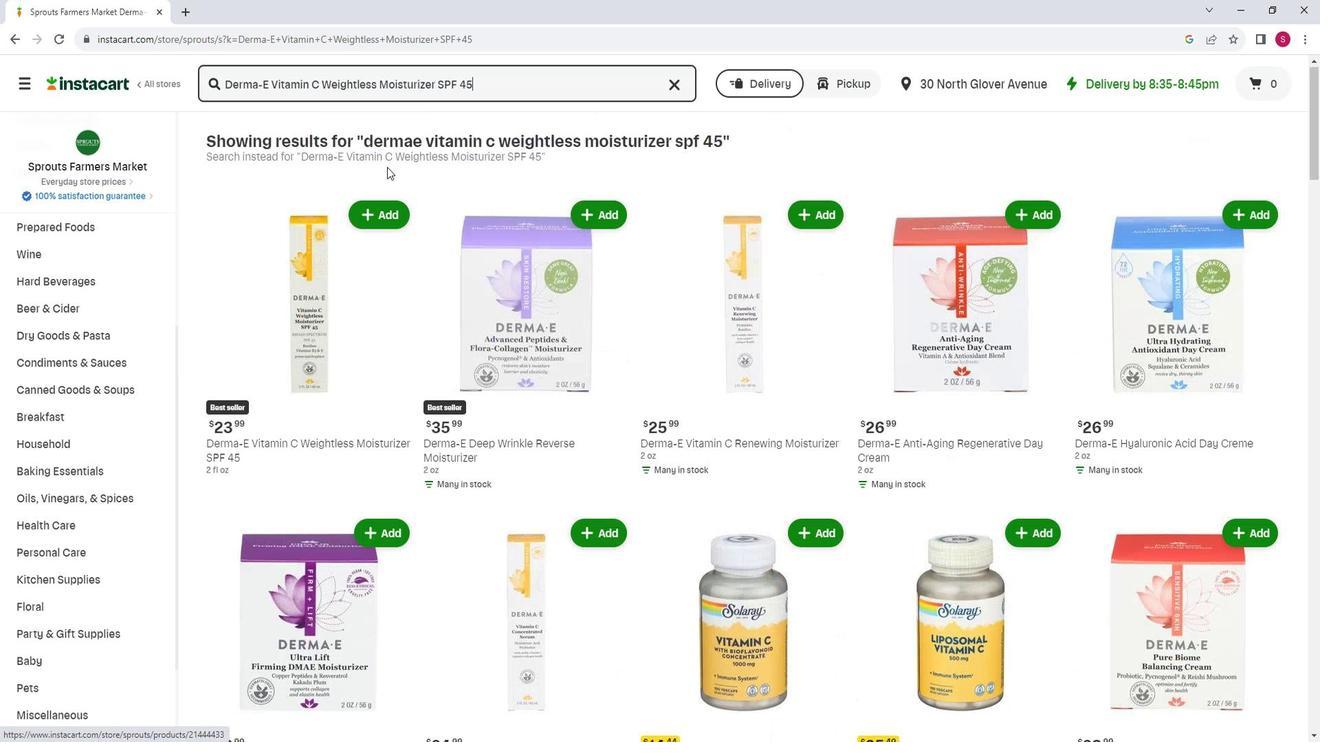 
Action: Mouse scrolled (383, 170) with delta (0, 0)
Screenshot: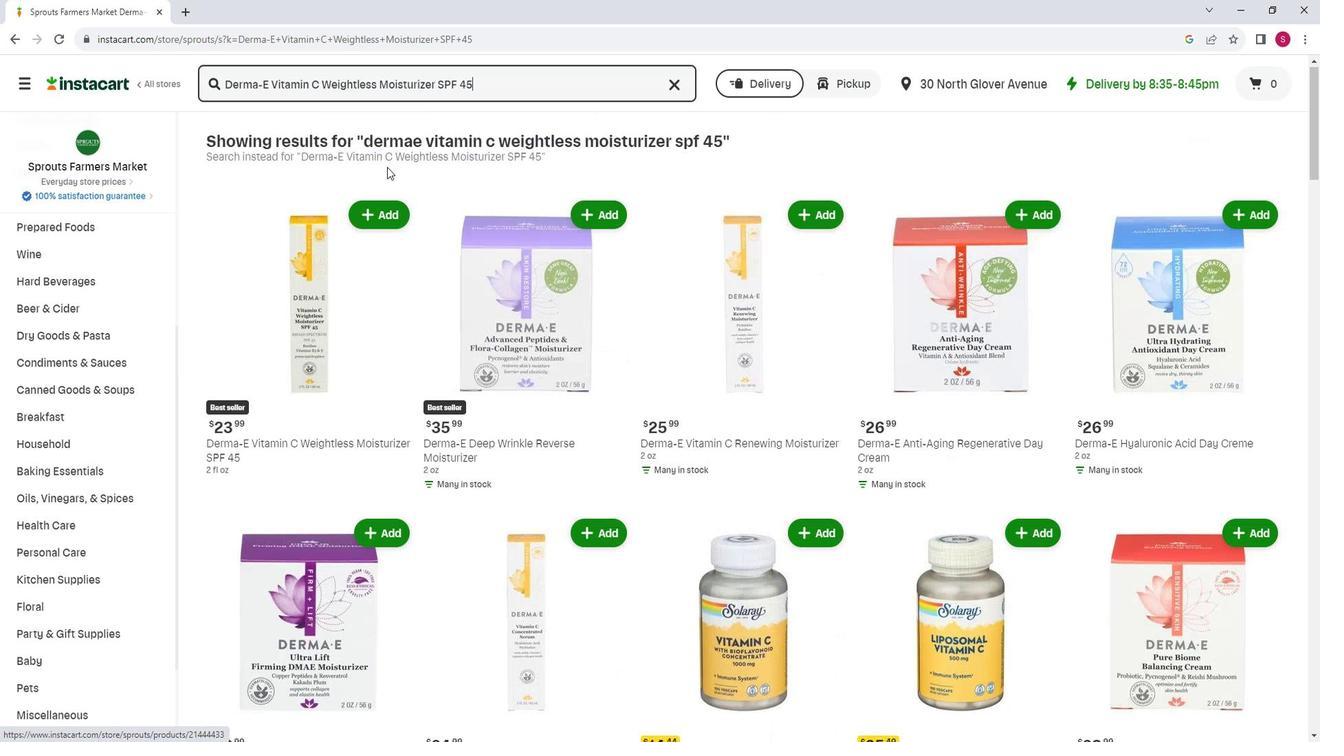 
Action: Mouse scrolled (383, 170) with delta (0, 0)
Screenshot: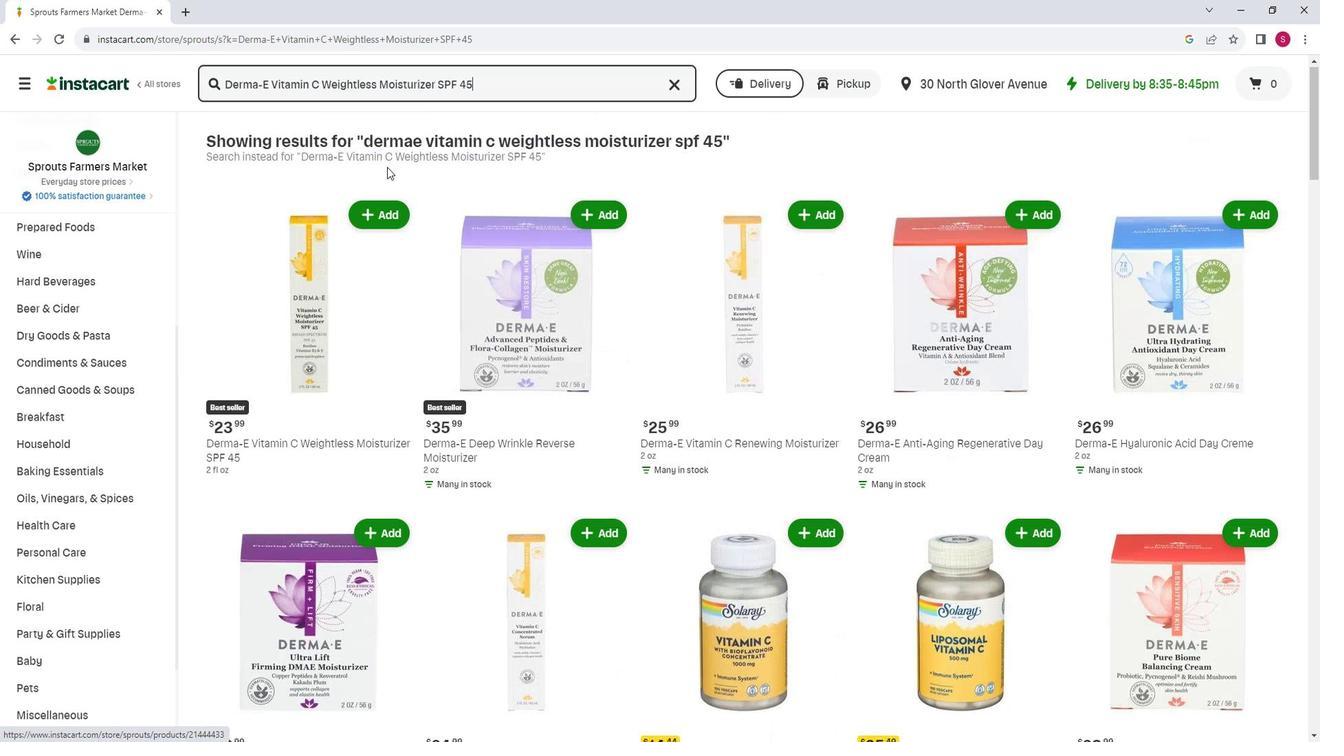 
Action: Mouse scrolled (383, 170) with delta (0, 0)
Screenshot: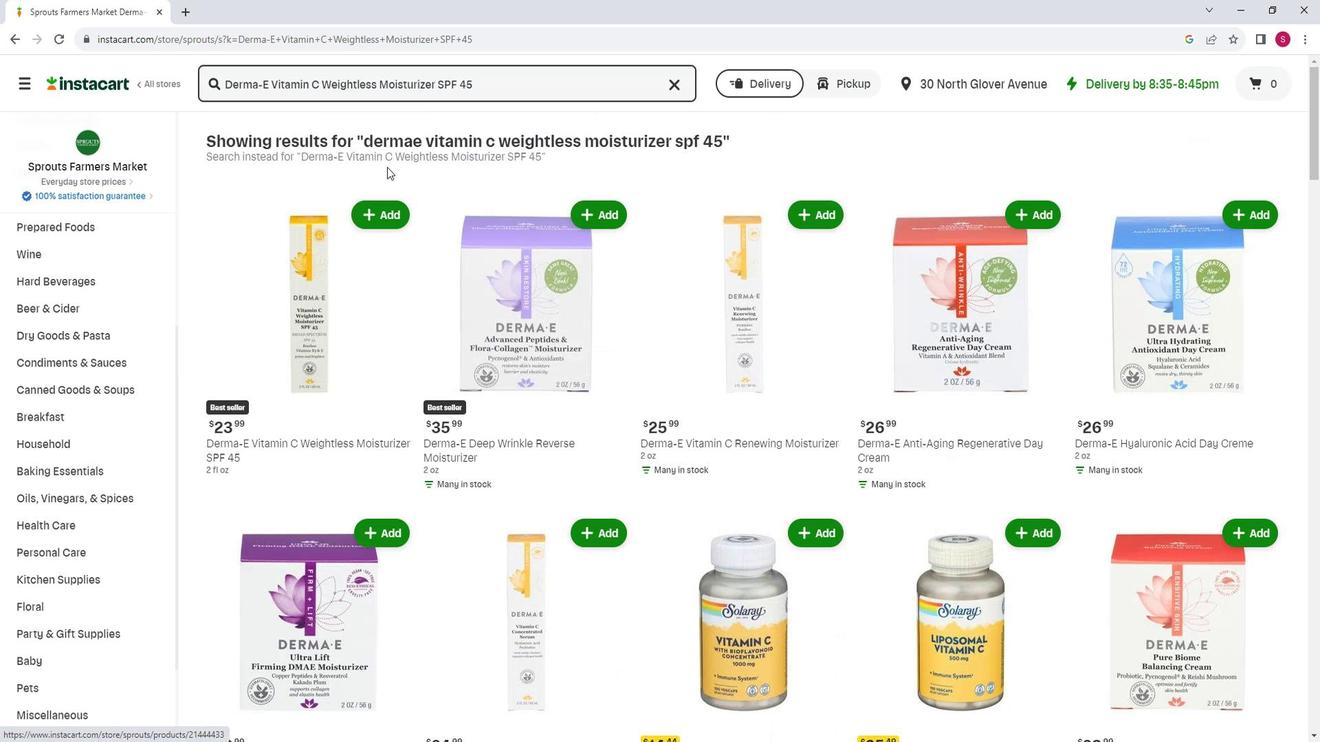 
Action: Mouse moved to (382, 214)
Screenshot: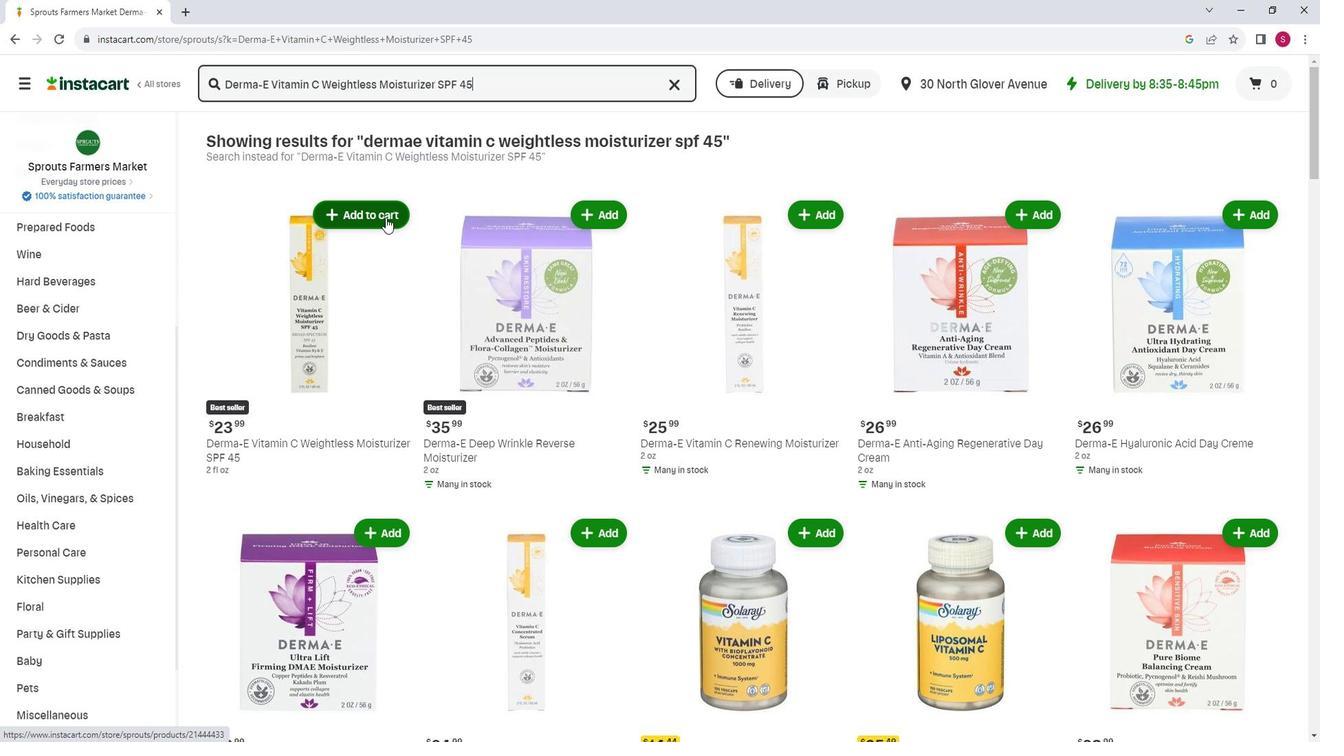
Action: Mouse pressed left at (382, 214)
Screenshot: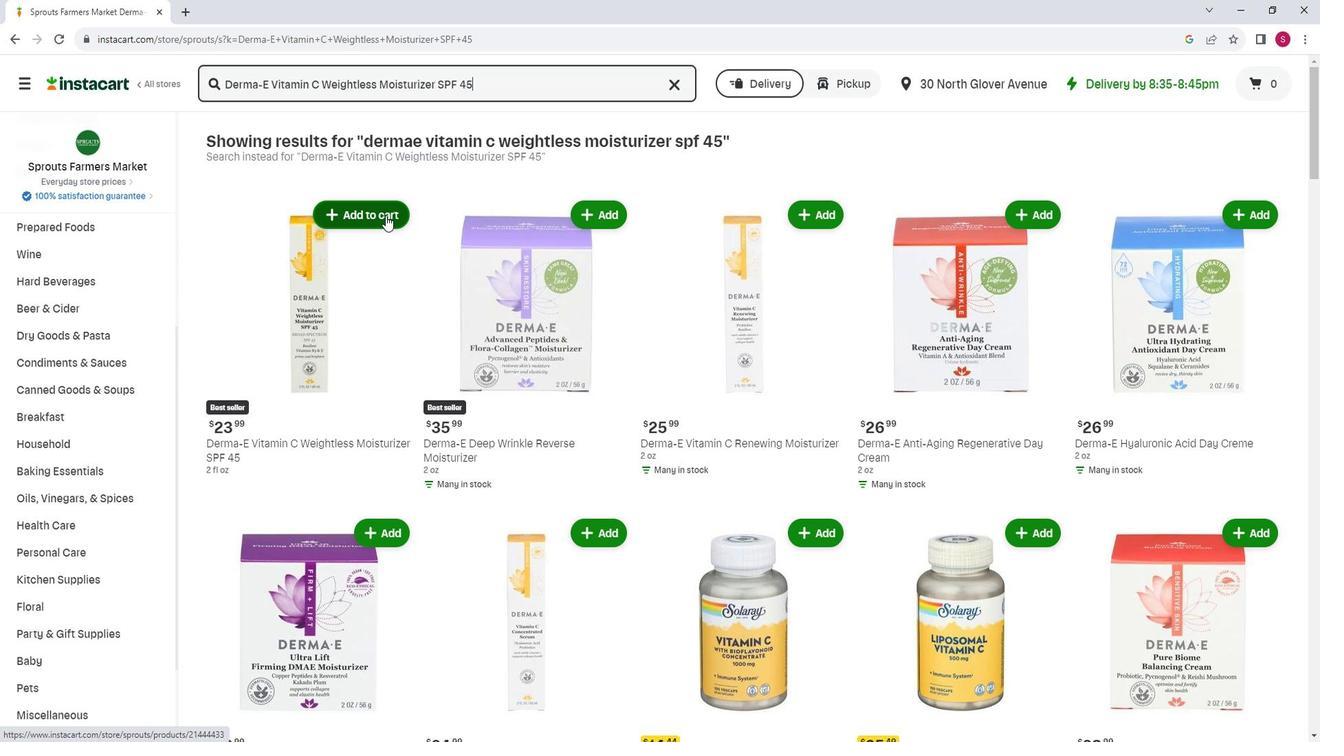 
Action: Mouse moved to (440, 196)
Screenshot: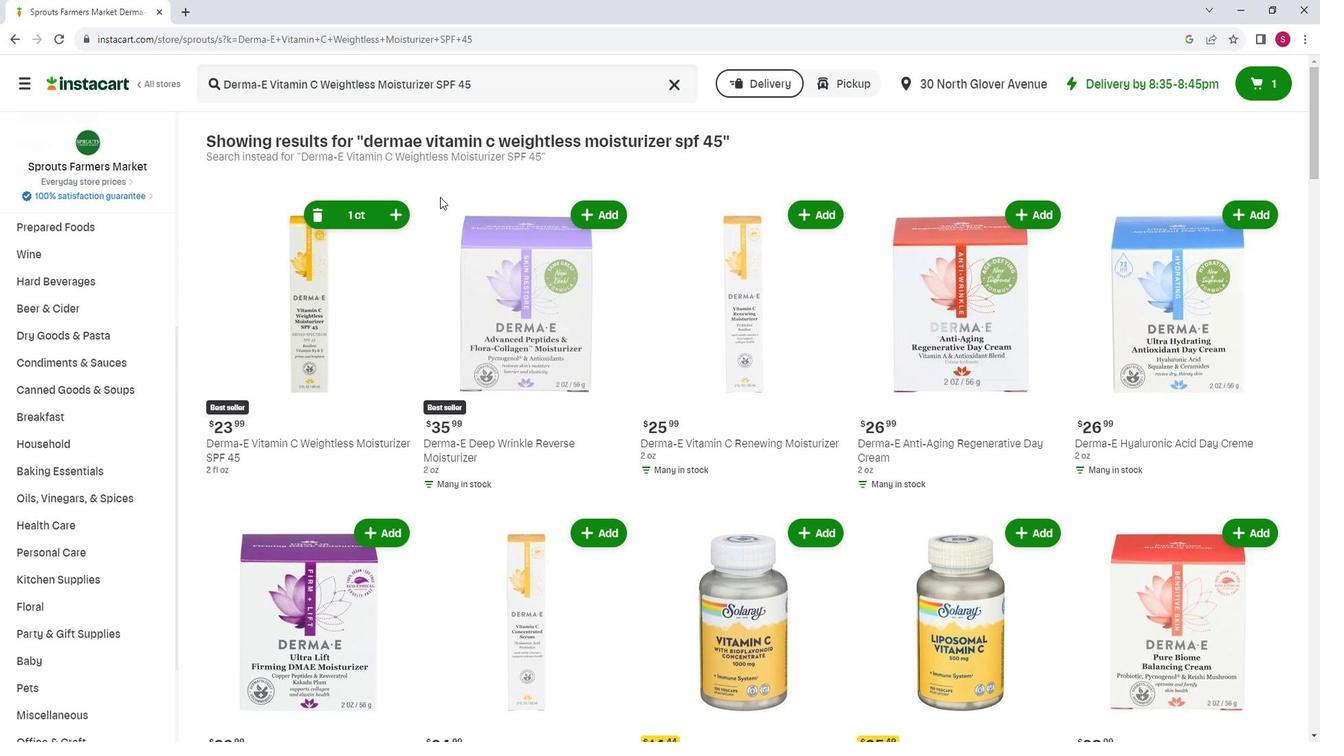 
